 Task: Add Happy Egg Organic Free Range Large Grade A Brown Eggs to the cart.
Action: Mouse moved to (233, 101)
Screenshot: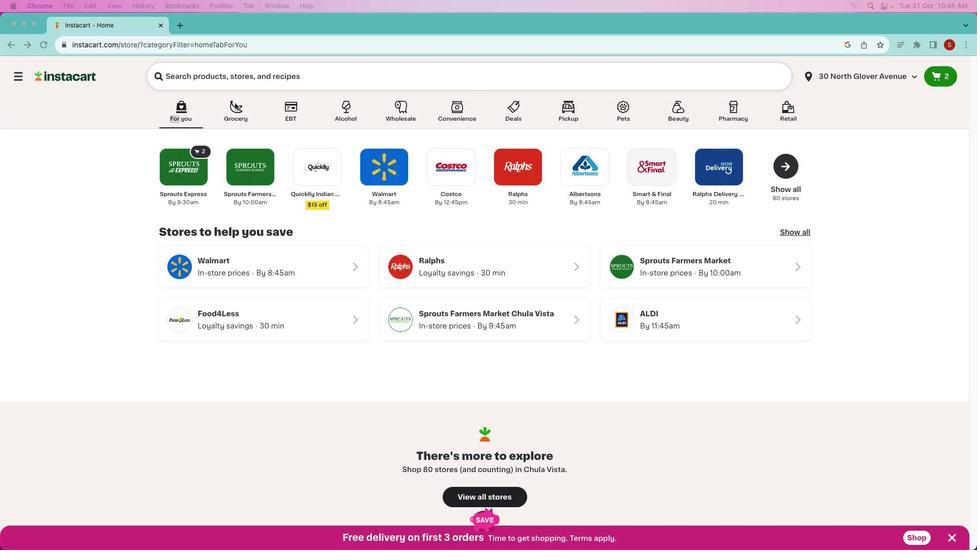 
Action: Mouse pressed left at (233, 101)
Screenshot: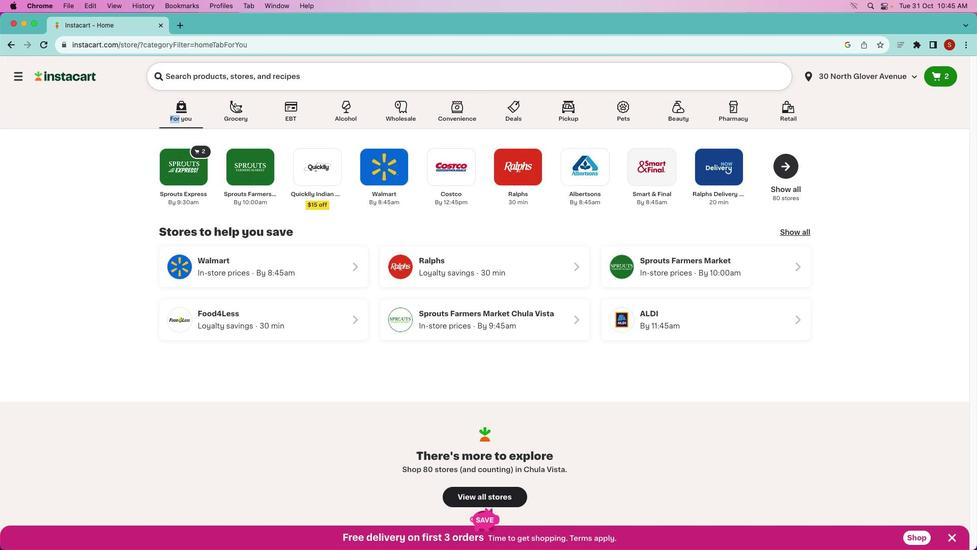 
Action: Mouse moved to (233, 101)
Screenshot: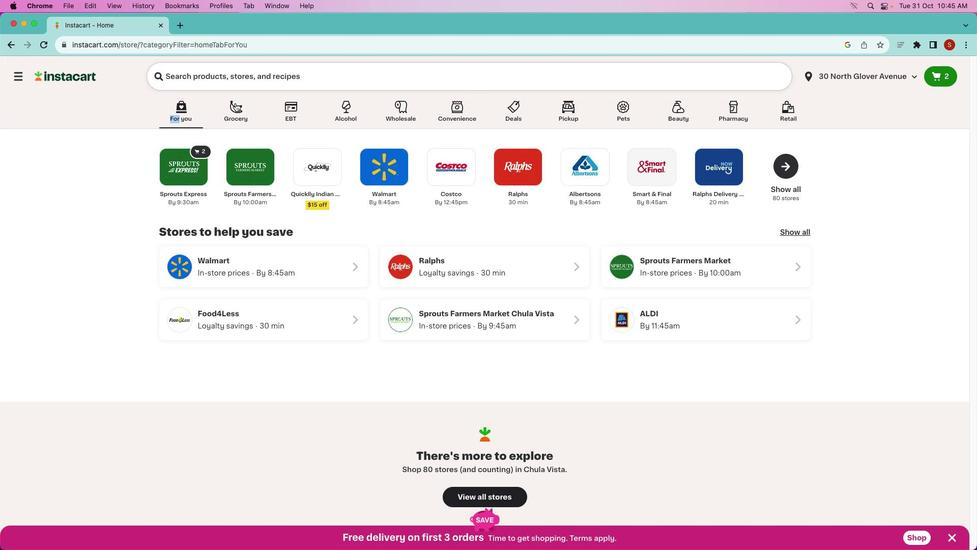 
Action: Mouse pressed left at (233, 101)
Screenshot: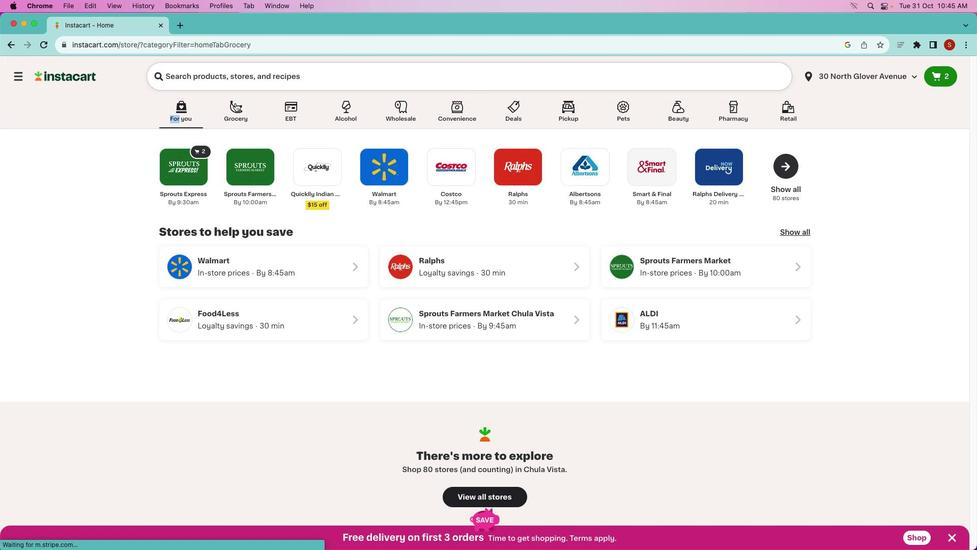 
Action: Mouse moved to (527, 260)
Screenshot: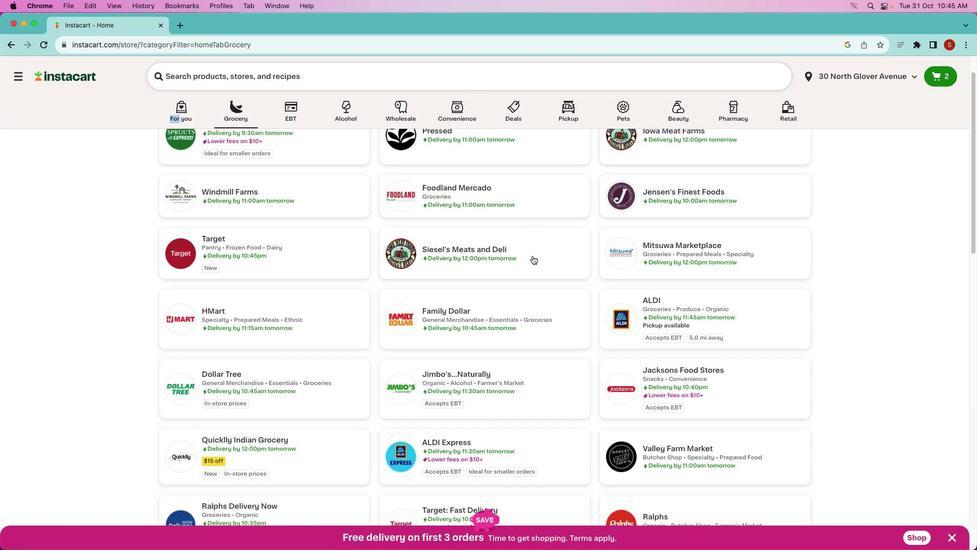
Action: Mouse scrolled (527, 260) with delta (-1, -2)
Screenshot: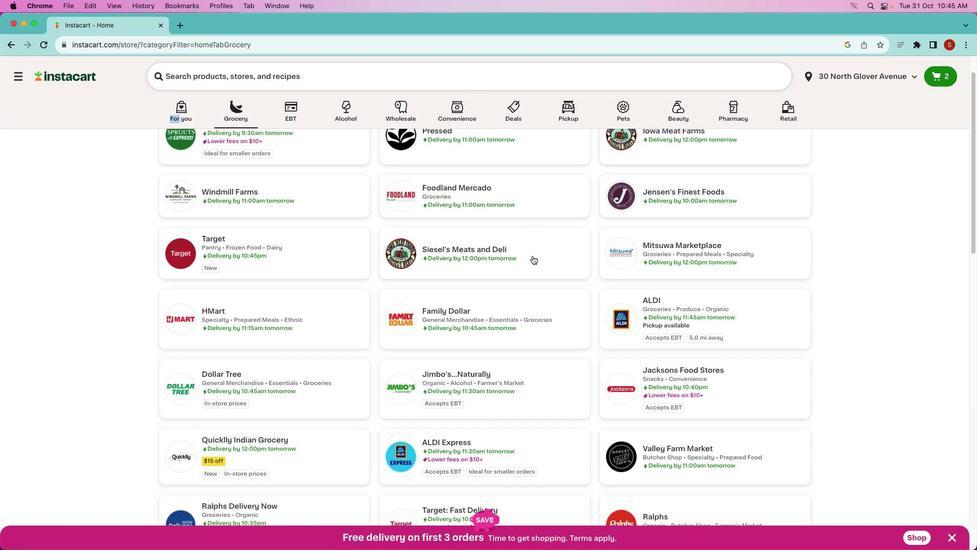 
Action: Mouse moved to (528, 258)
Screenshot: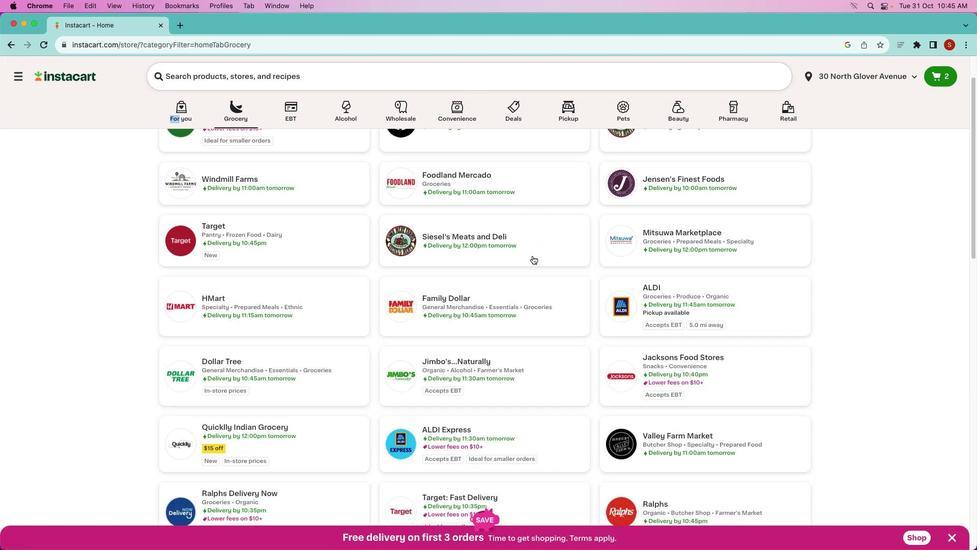 
Action: Mouse scrolled (528, 258) with delta (-1, -2)
Screenshot: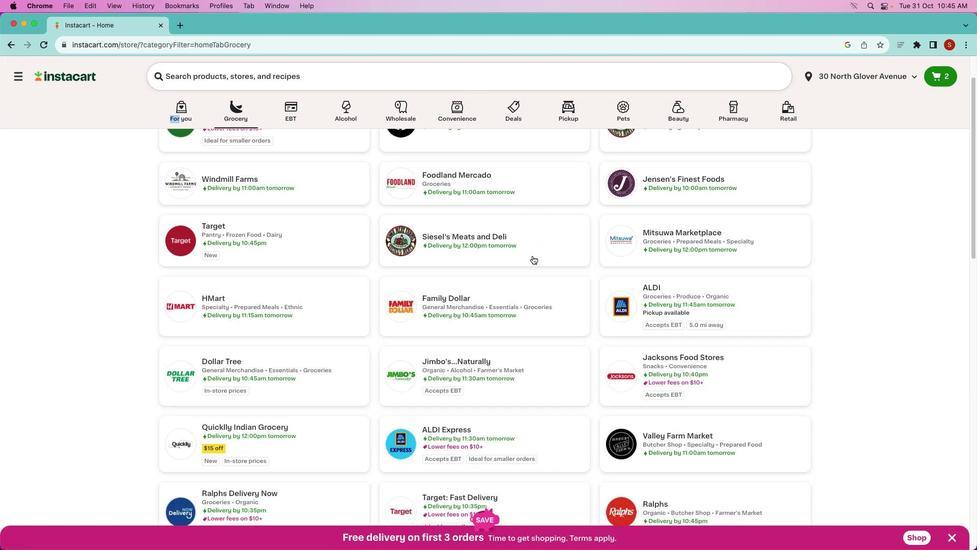 
Action: Mouse moved to (529, 257)
Screenshot: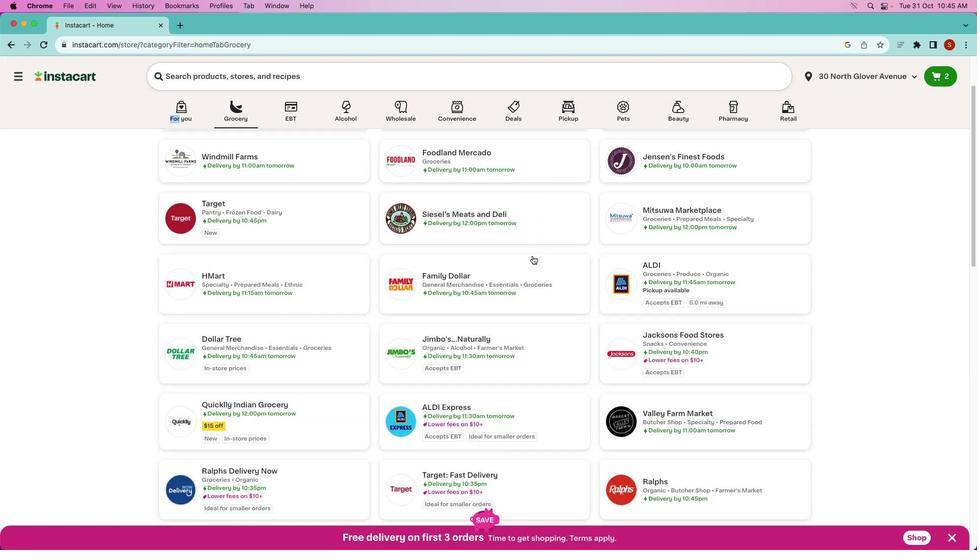 
Action: Mouse scrolled (529, 257) with delta (-1, -3)
Screenshot: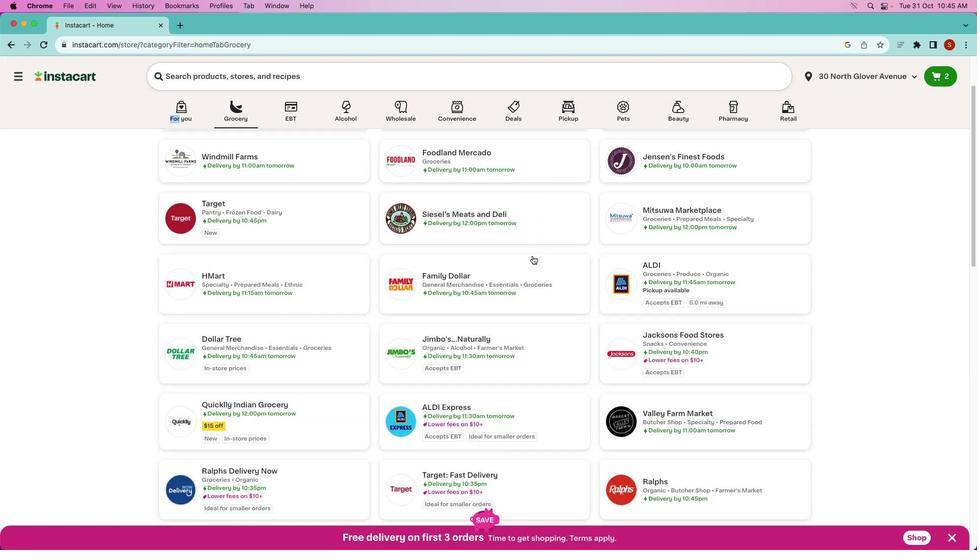 
Action: Mouse moved to (530, 255)
Screenshot: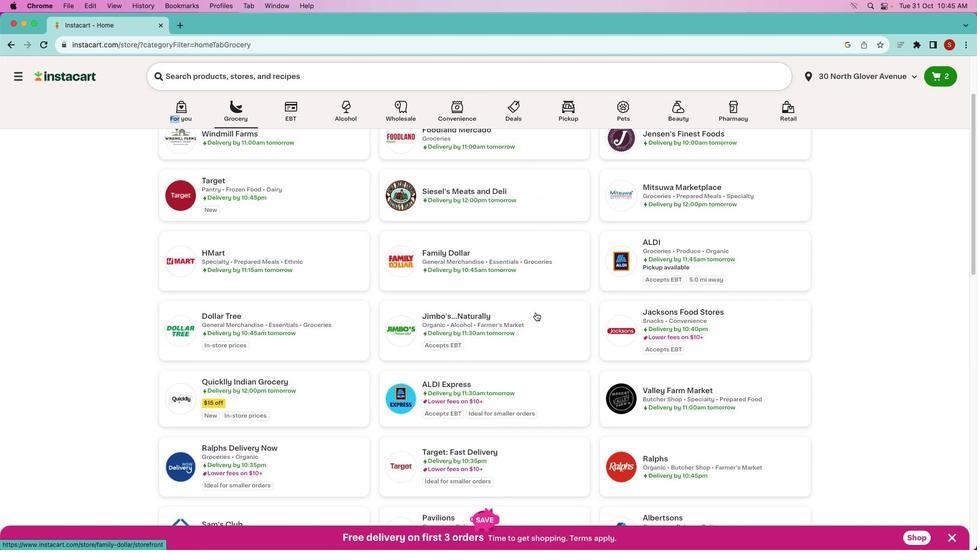 
Action: Mouse scrolled (530, 255) with delta (-1, -2)
Screenshot: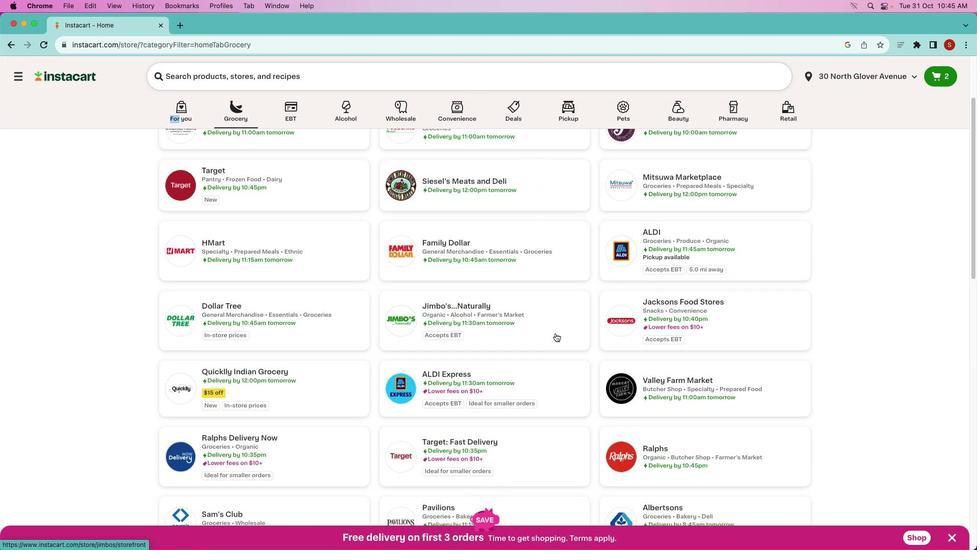 
Action: Mouse scrolled (530, 255) with delta (-1, -2)
Screenshot: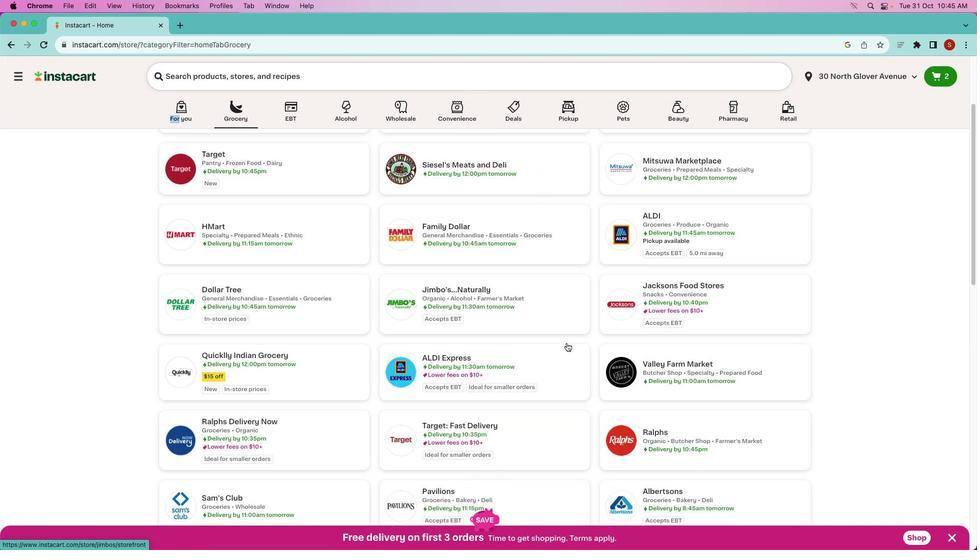 
Action: Mouse moved to (527, 259)
Screenshot: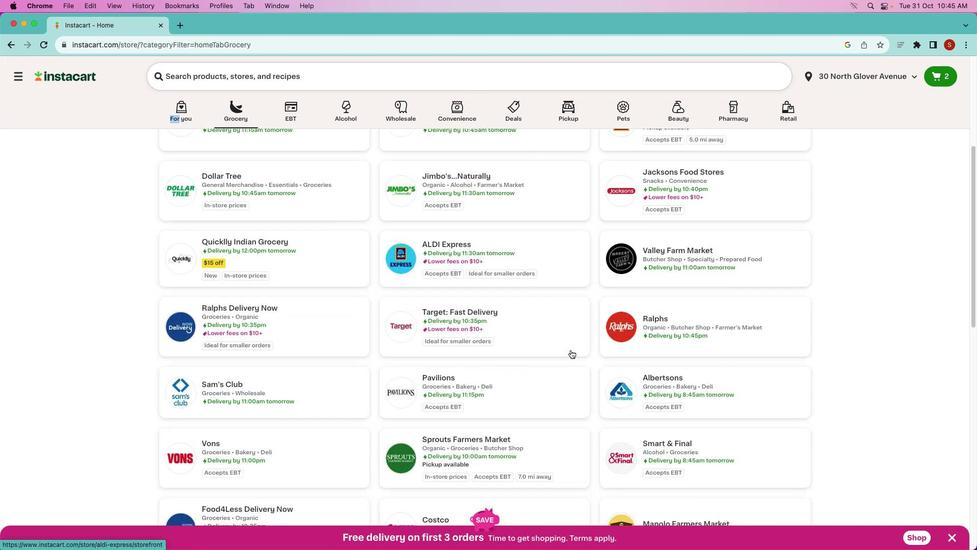 
Action: Mouse scrolled (527, 259) with delta (-1, -2)
Screenshot: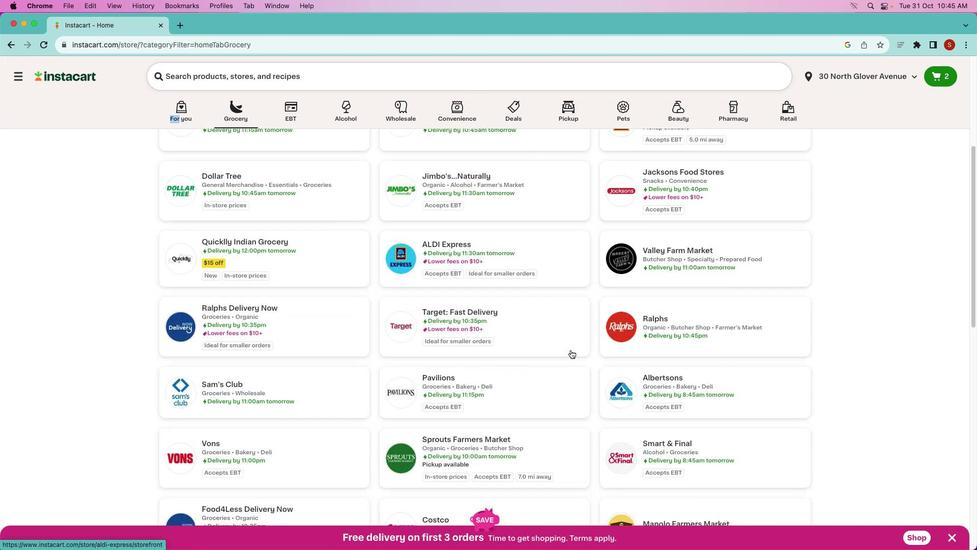 
Action: Mouse moved to (520, 287)
Screenshot: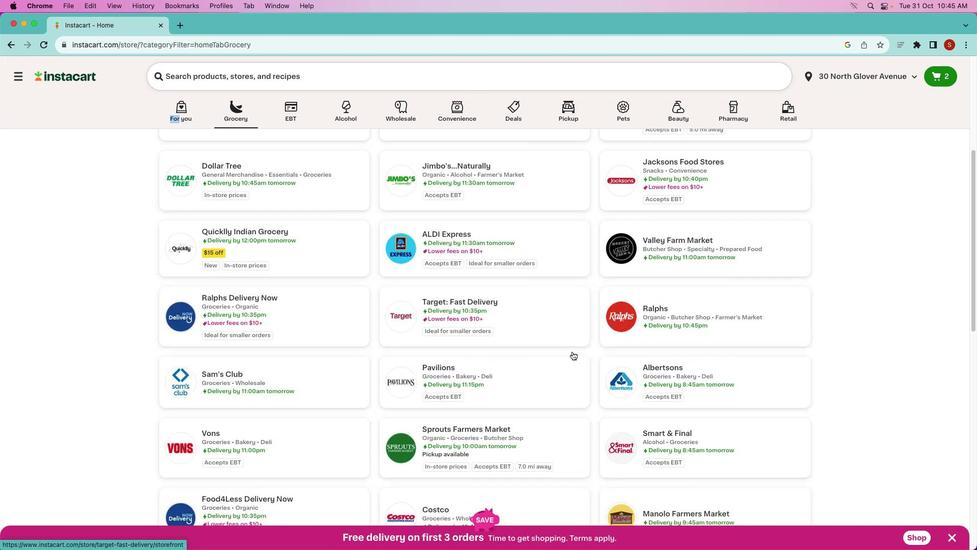 
Action: Mouse scrolled (520, 287) with delta (-1, -3)
Screenshot: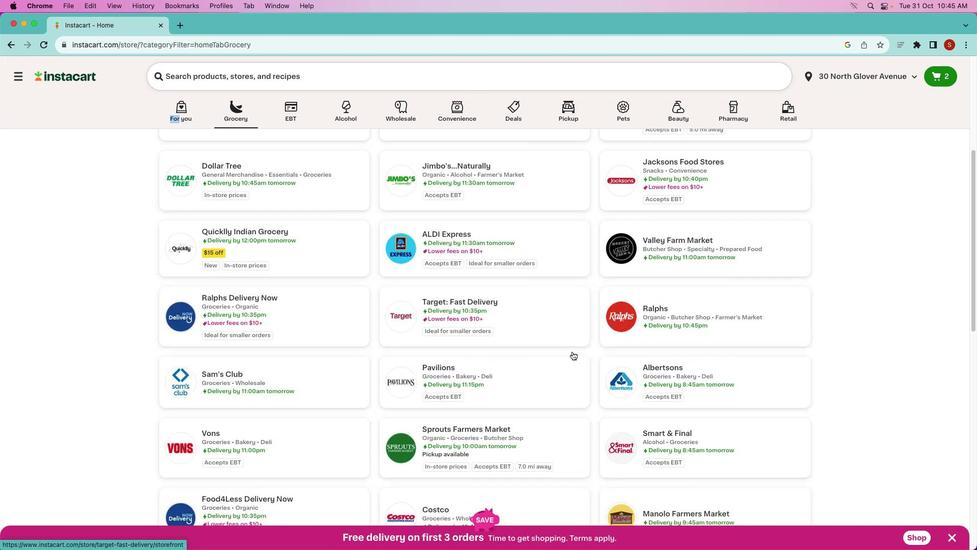 
Action: Mouse moved to (570, 349)
Screenshot: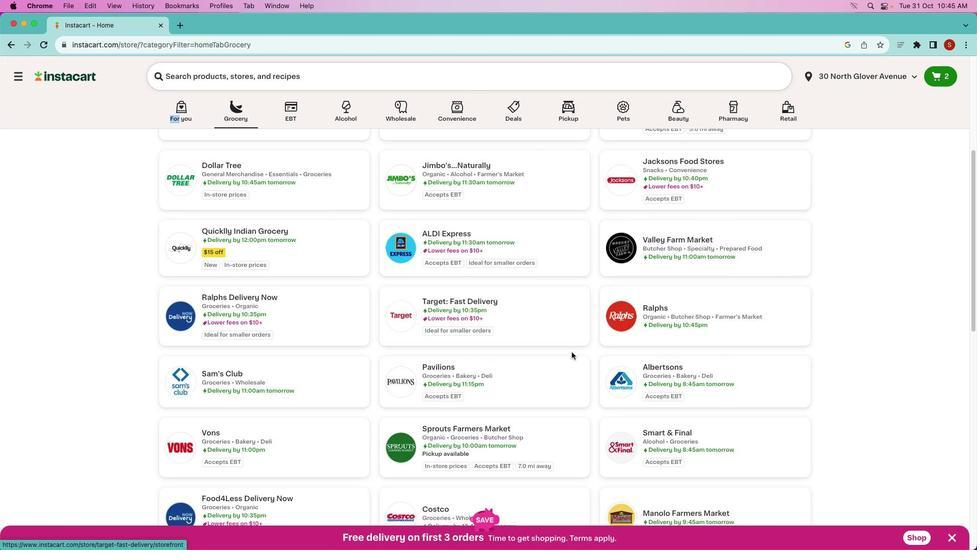 
Action: Mouse scrolled (570, 349) with delta (-1, -2)
Screenshot: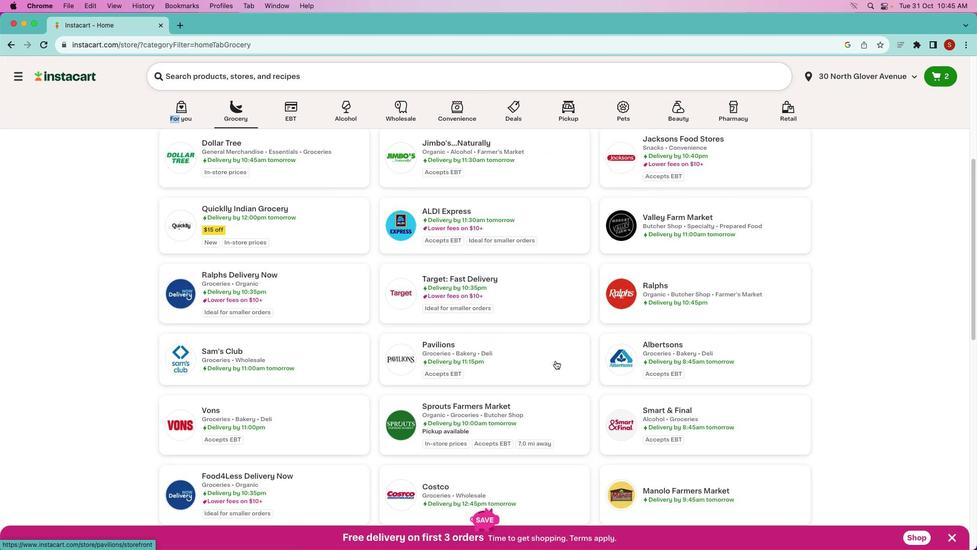 
Action: Mouse scrolled (570, 349) with delta (-1, -2)
Screenshot: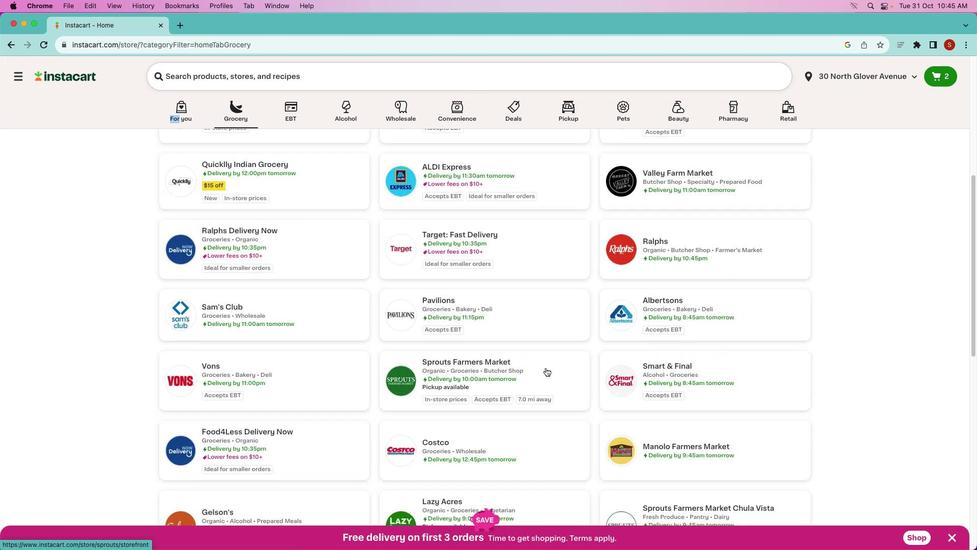 
Action: Mouse moved to (570, 349)
Screenshot: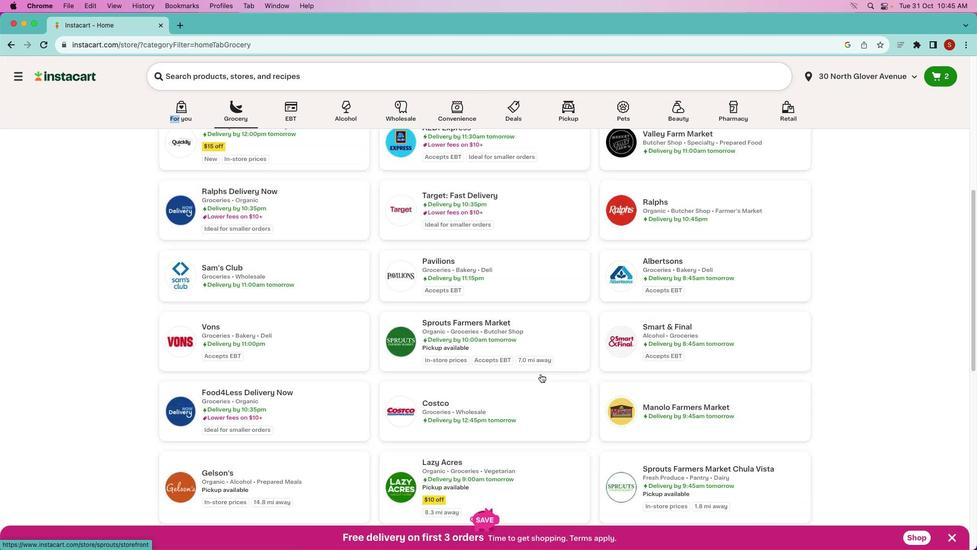 
Action: Mouse scrolled (570, 349) with delta (-1, -3)
Screenshot: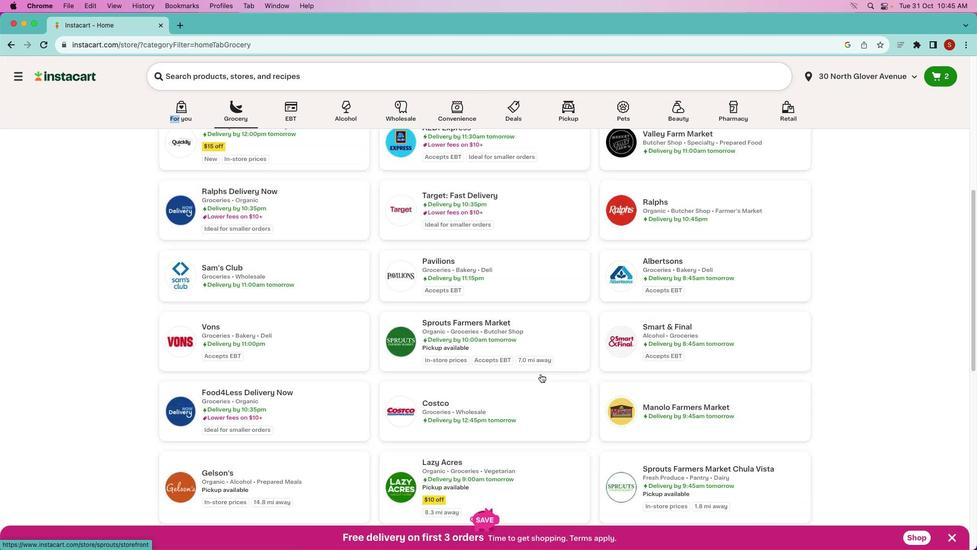 
Action: Mouse moved to (562, 353)
Screenshot: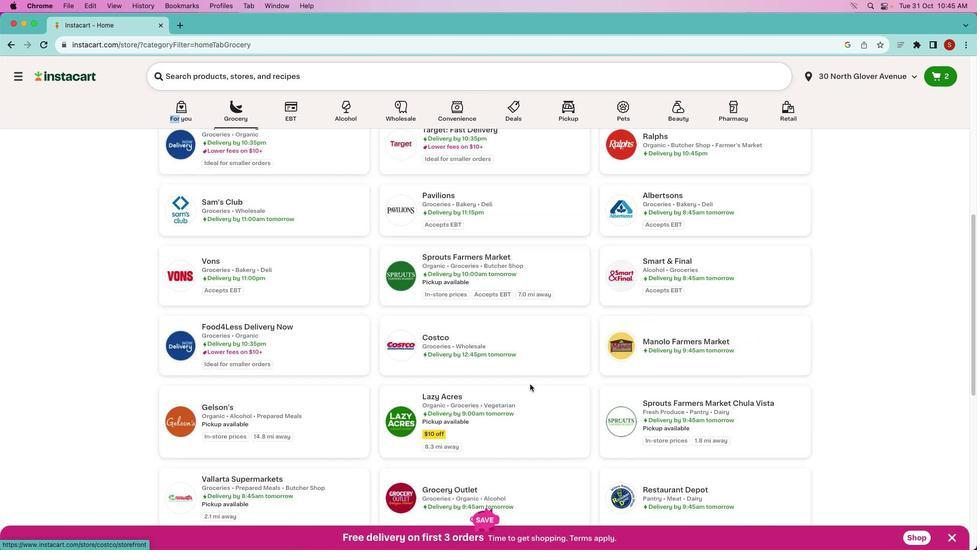 
Action: Mouse scrolled (562, 353) with delta (-1, -3)
Screenshot: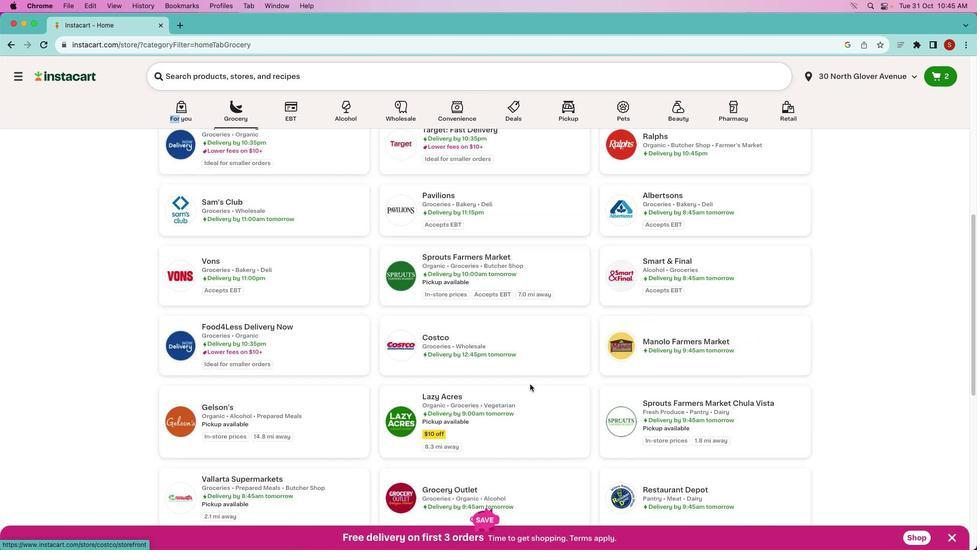 
Action: Mouse moved to (471, 258)
Screenshot: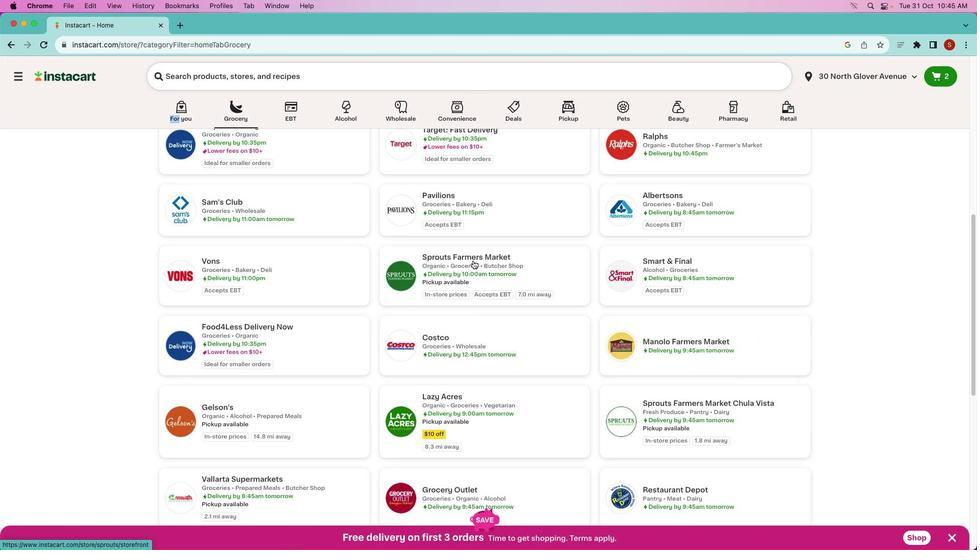 
Action: Mouse pressed left at (471, 258)
Screenshot: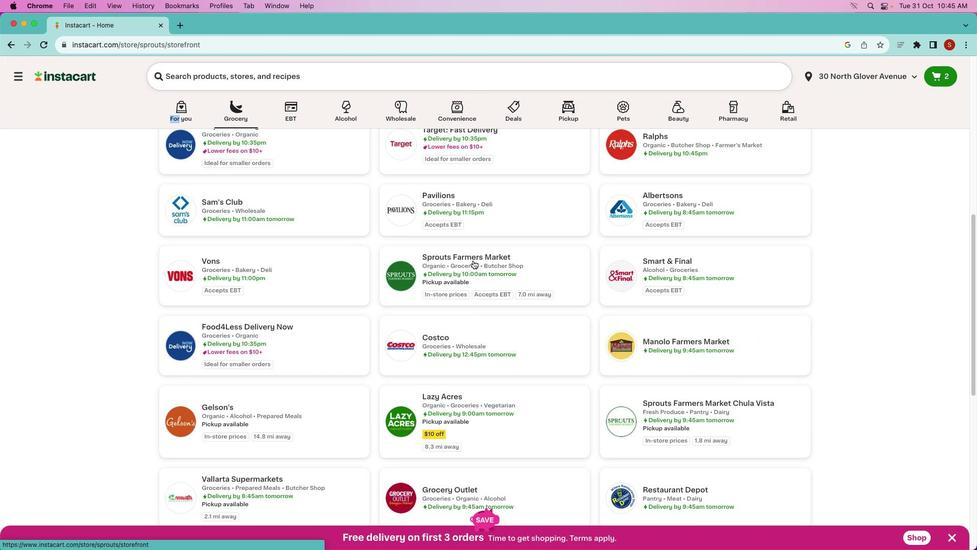 
Action: Mouse pressed left at (471, 258)
Screenshot: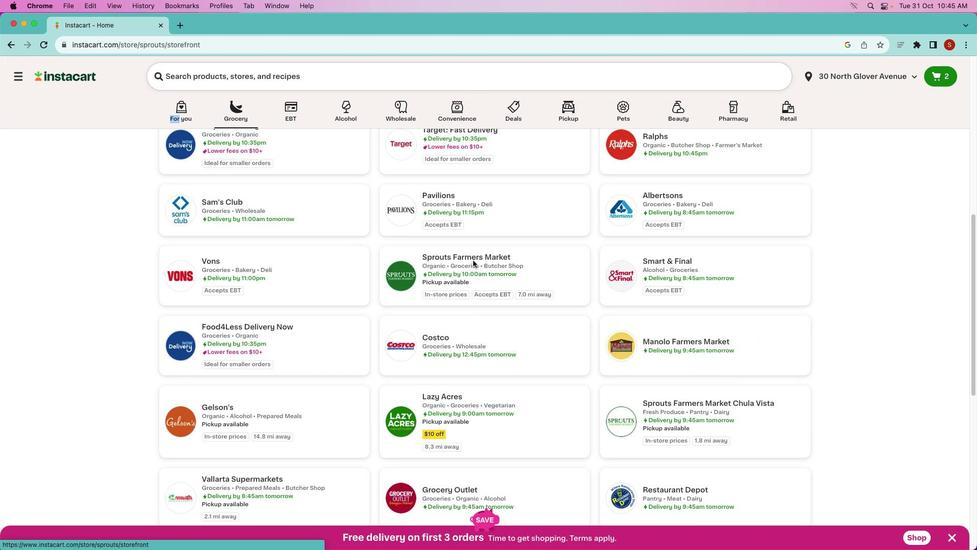
Action: Mouse moved to (372, 269)
Screenshot: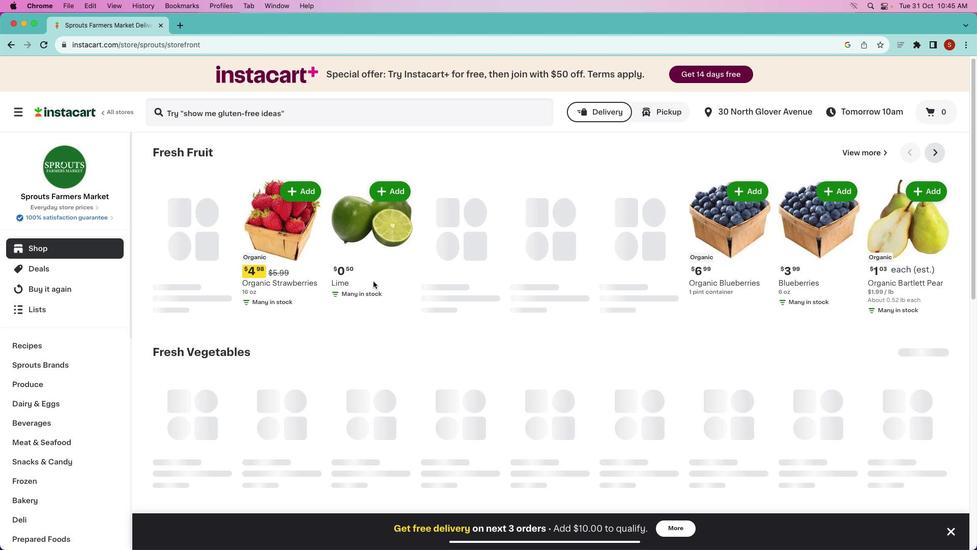 
Action: Mouse scrolled (372, 269) with delta (-1, -2)
Screenshot: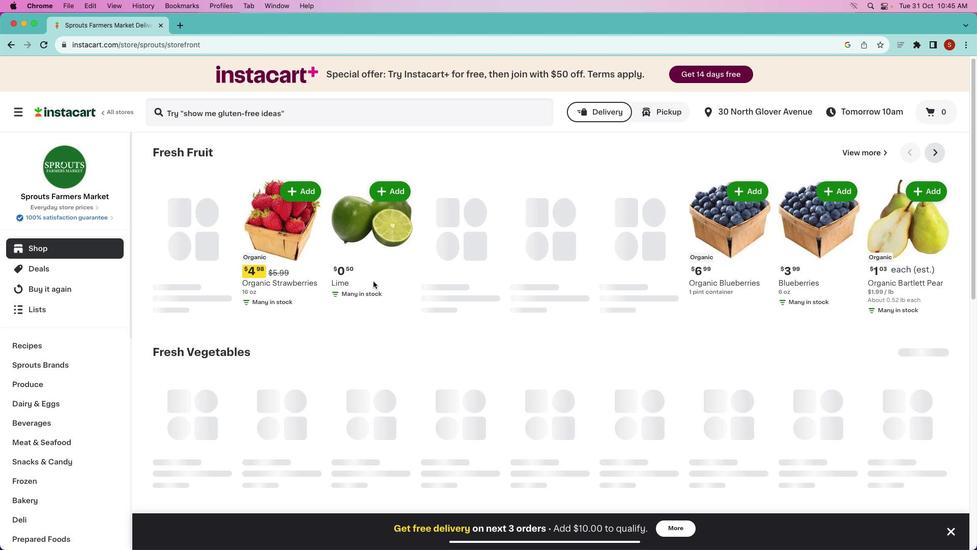
Action: Mouse moved to (371, 279)
Screenshot: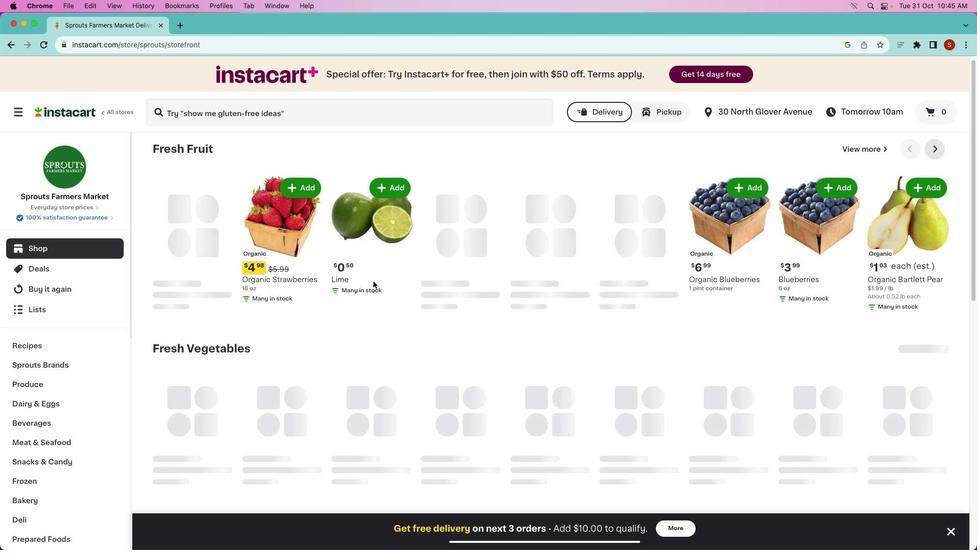 
Action: Mouse scrolled (371, 279) with delta (-1, -2)
Screenshot: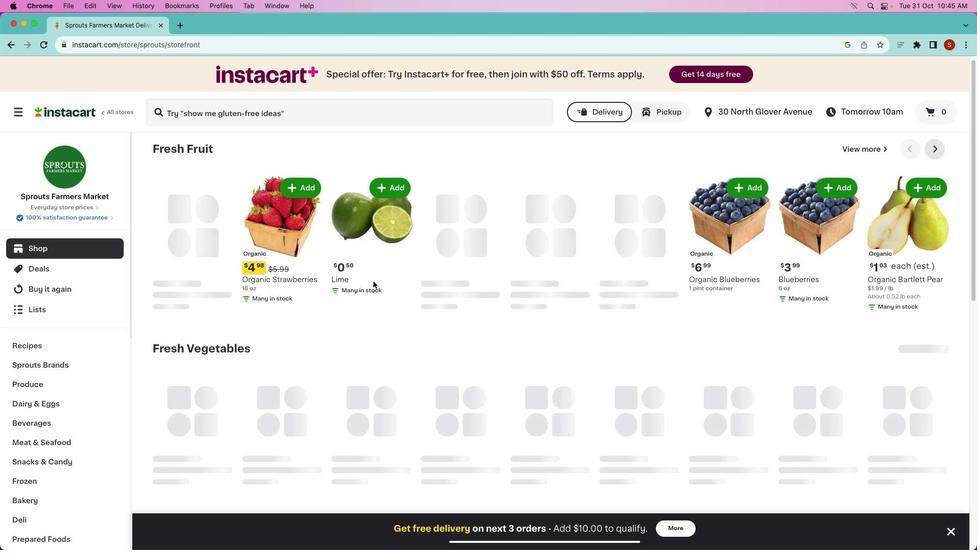 
Action: Mouse moved to (371, 279)
Screenshot: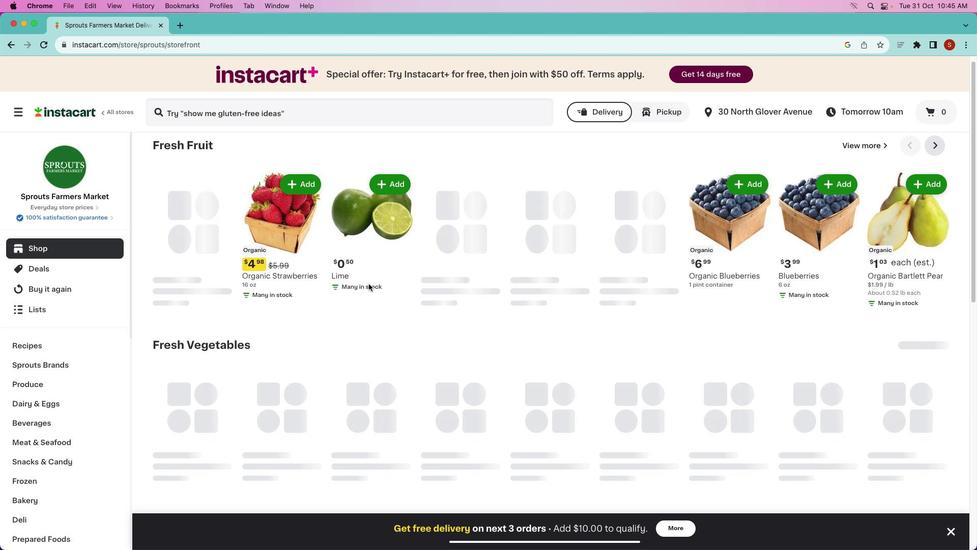 
Action: Mouse scrolled (371, 279) with delta (-1, -2)
Screenshot: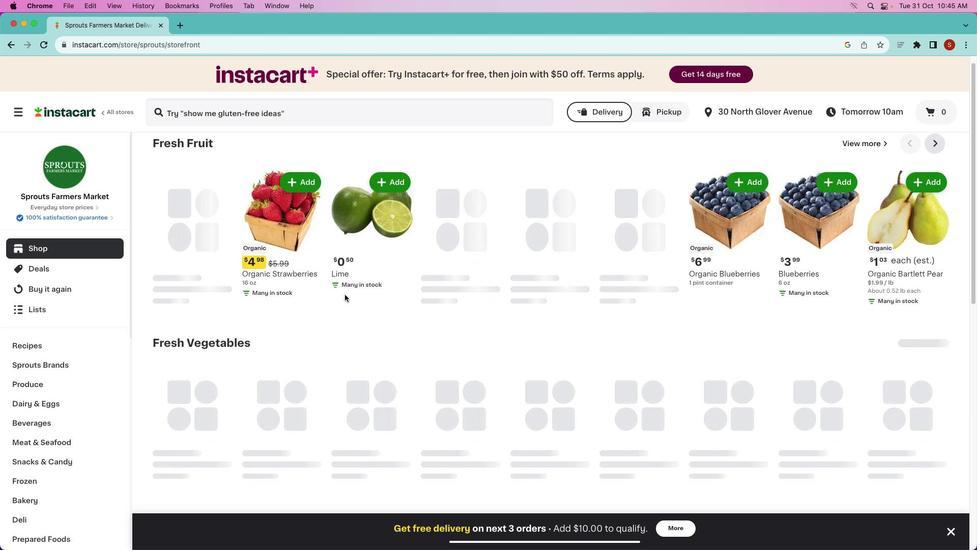 
Action: Mouse moved to (51, 407)
Screenshot: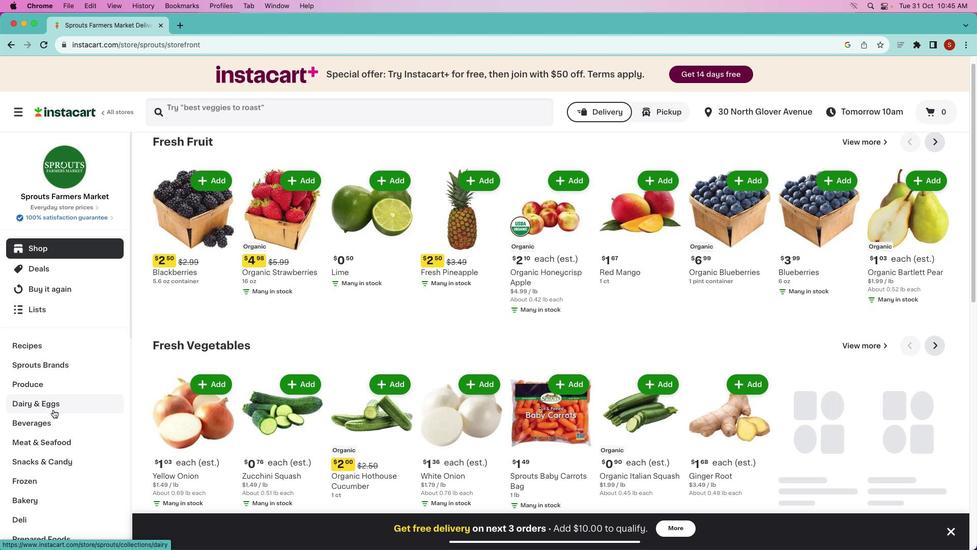 
Action: Mouse pressed left at (51, 407)
Screenshot: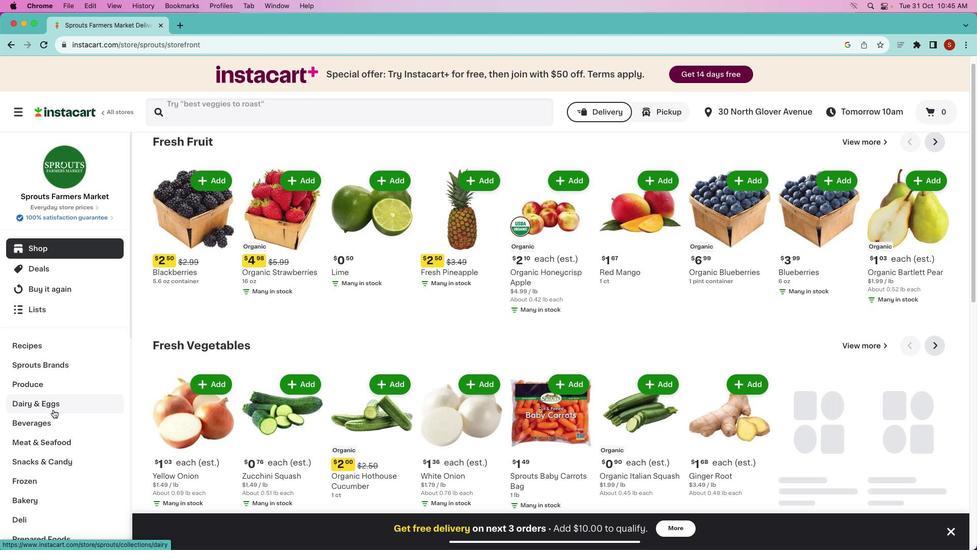 
Action: Mouse moved to (359, 339)
Screenshot: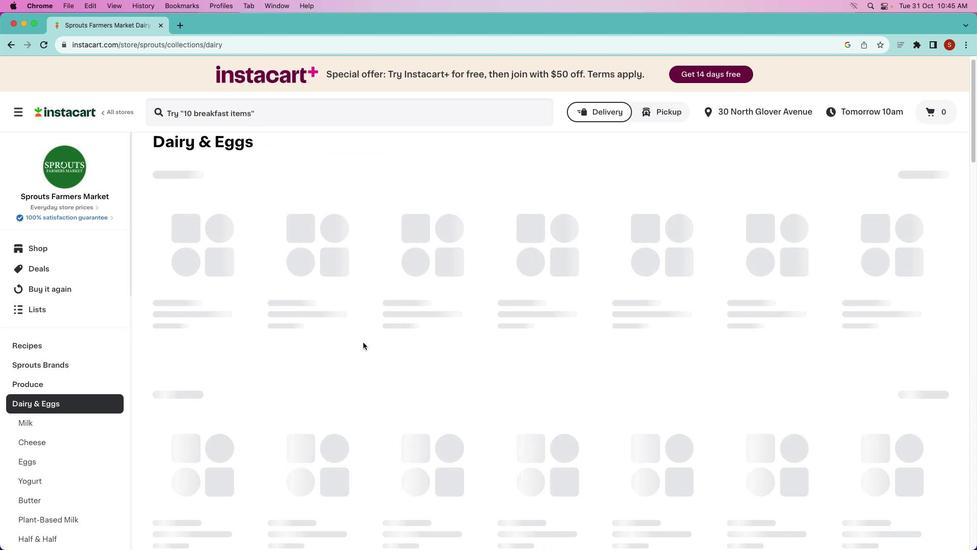 
Action: Mouse scrolled (359, 339) with delta (-1, -2)
Screenshot: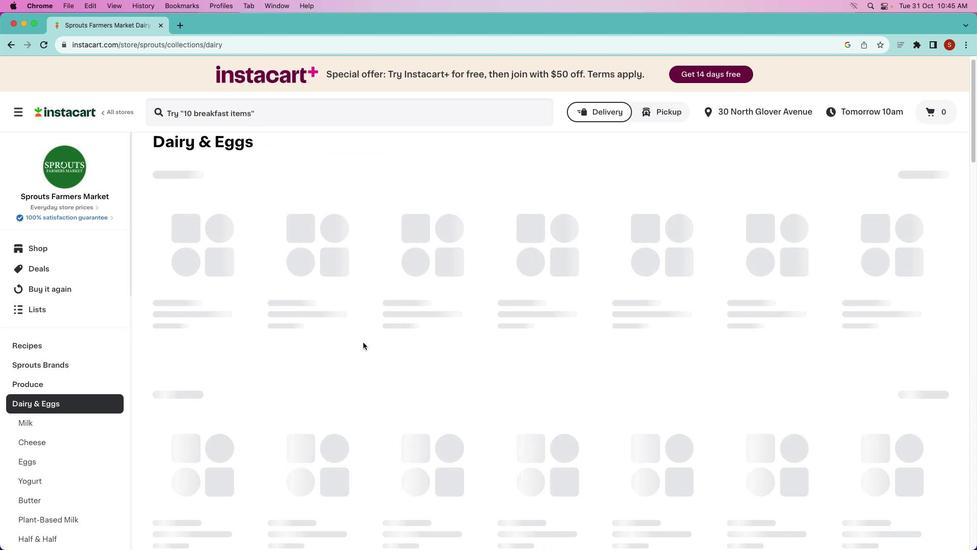 
Action: Mouse moved to (359, 340)
Screenshot: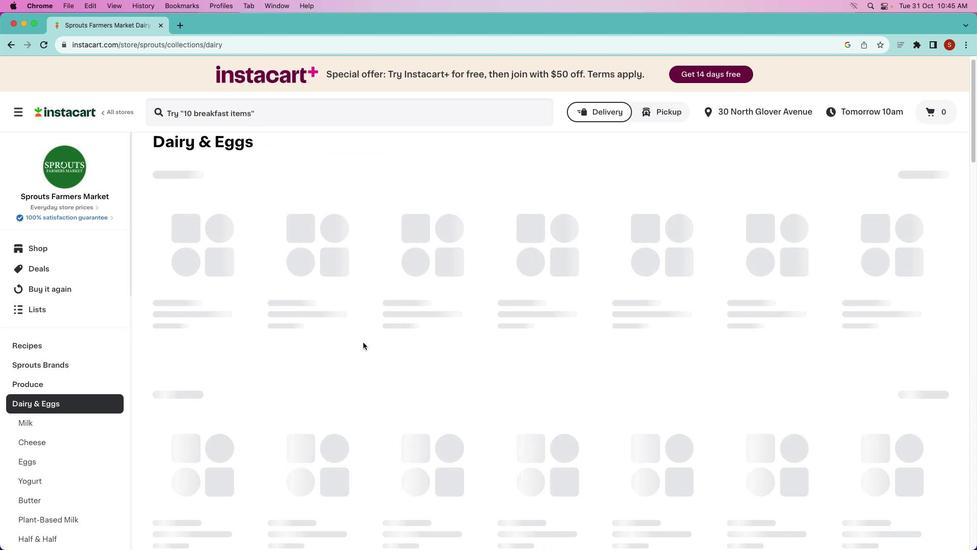 
Action: Mouse scrolled (359, 340) with delta (-1, -2)
Screenshot: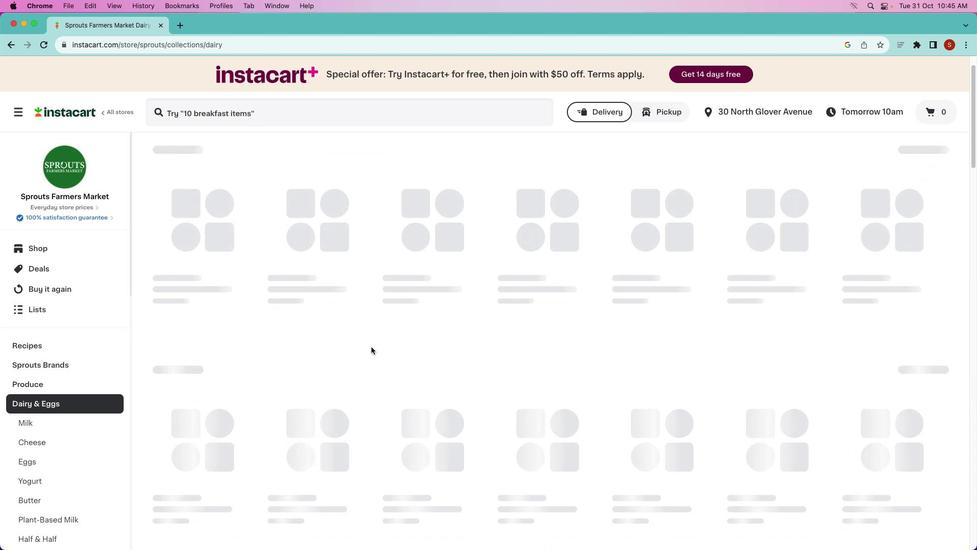 
Action: Mouse scrolled (359, 340) with delta (-1, -2)
Screenshot: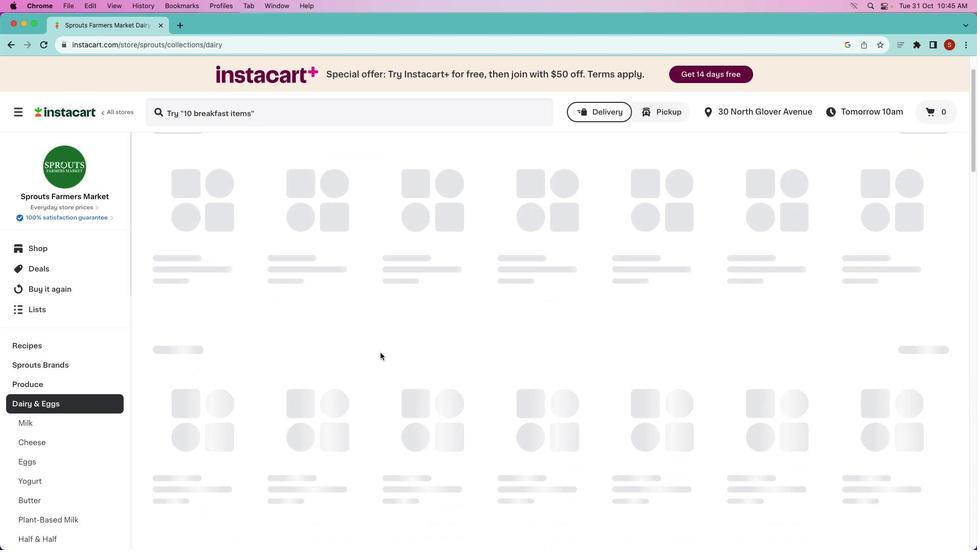 
Action: Mouse moved to (327, 313)
Screenshot: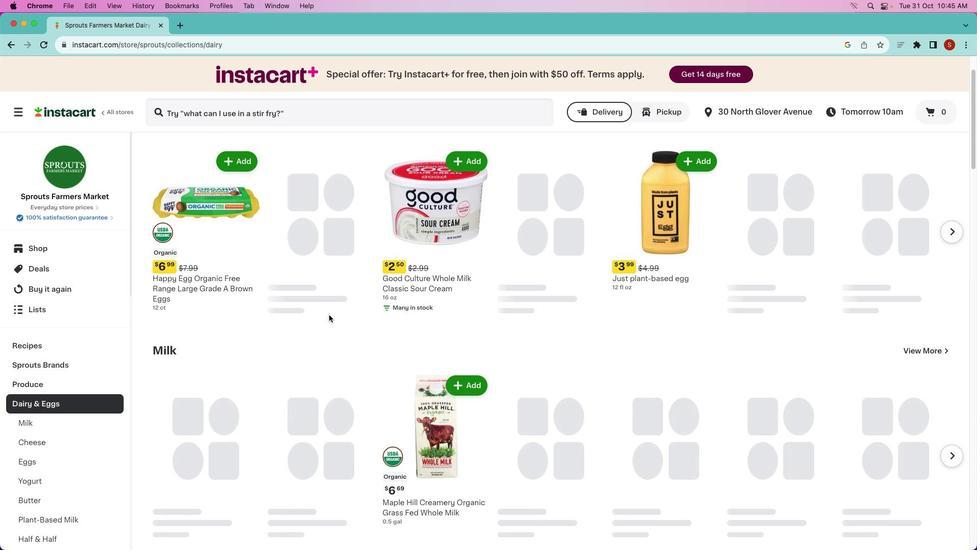 
Action: Mouse scrolled (327, 313) with delta (-1, -2)
Screenshot: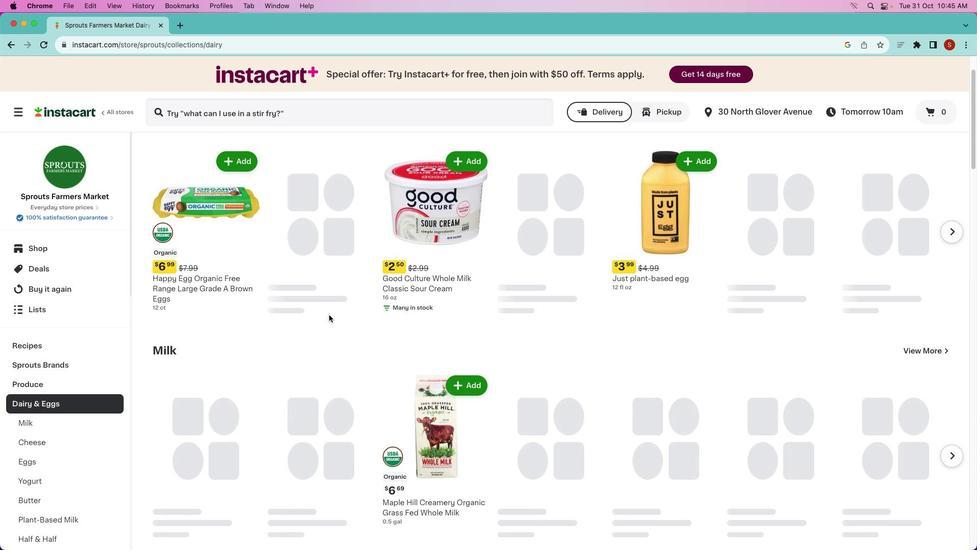 
Action: Mouse moved to (327, 313)
Screenshot: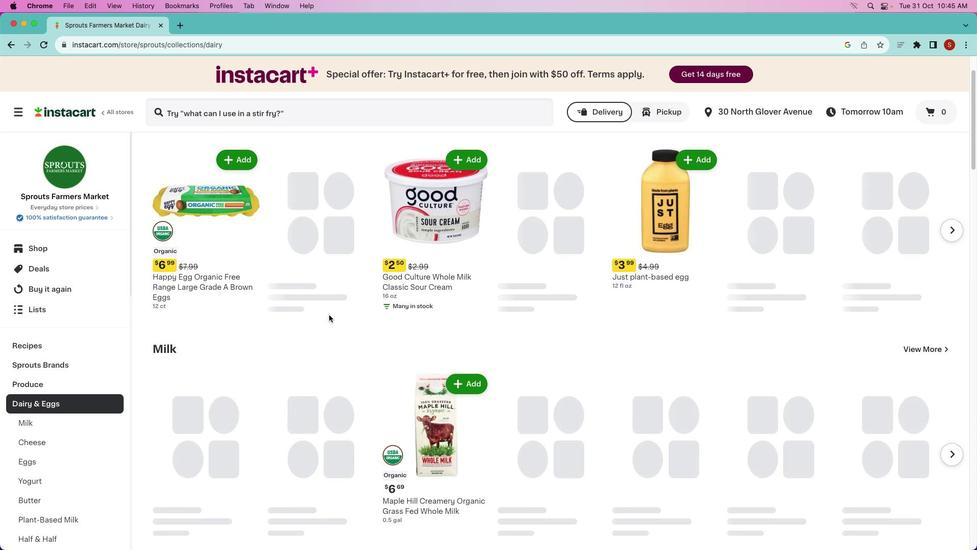 
Action: Mouse scrolled (327, 313) with delta (-1, -2)
Screenshot: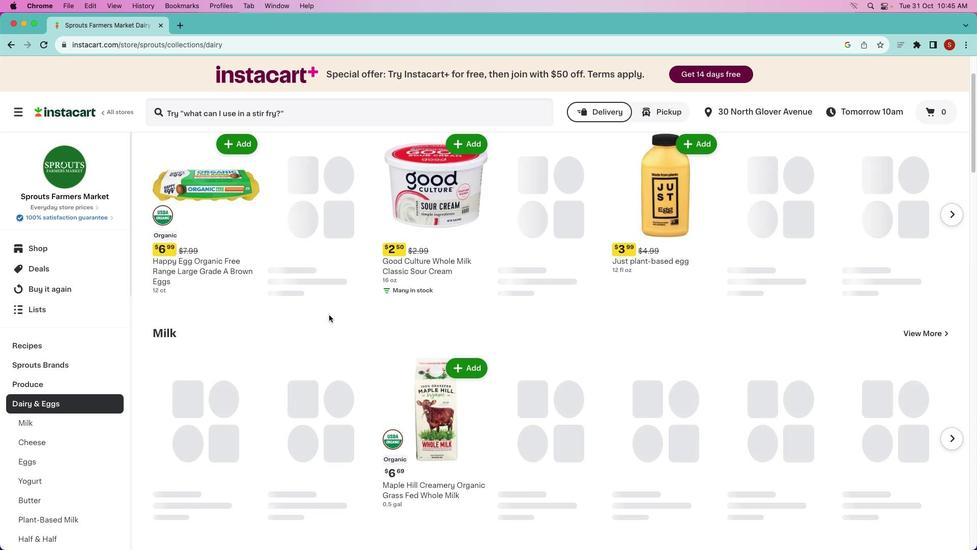 
Action: Mouse scrolled (327, 313) with delta (-1, -2)
Screenshot: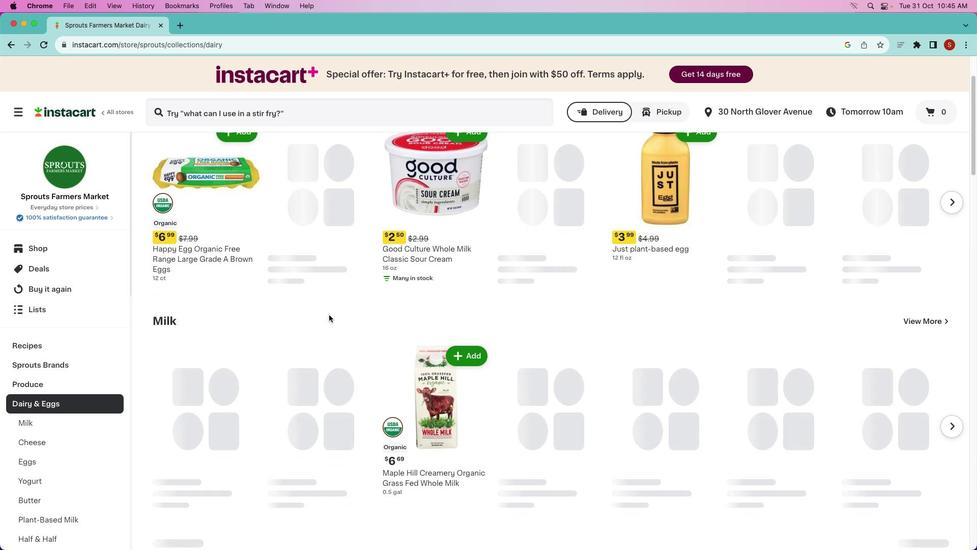 
Action: Mouse moved to (293, 301)
Screenshot: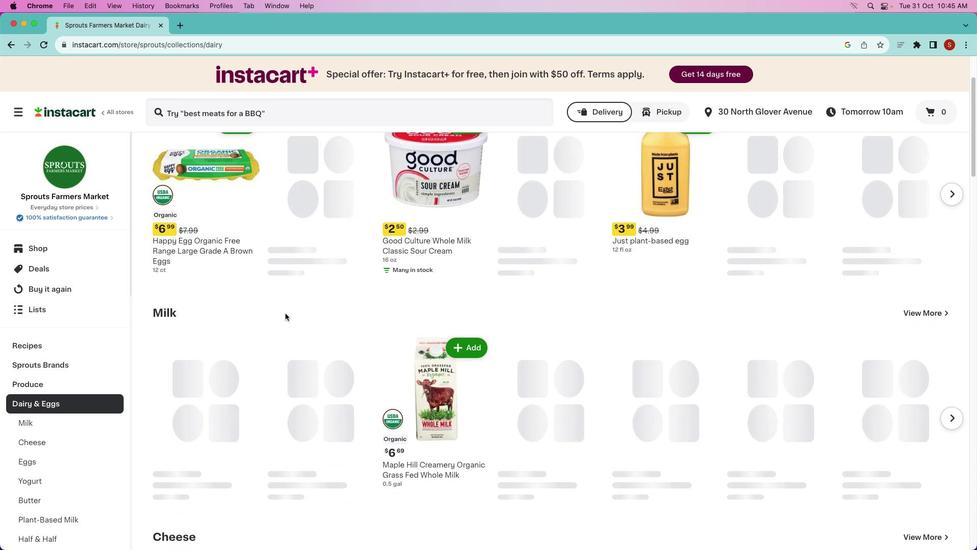 
Action: Mouse scrolled (293, 301) with delta (-1, -2)
Screenshot: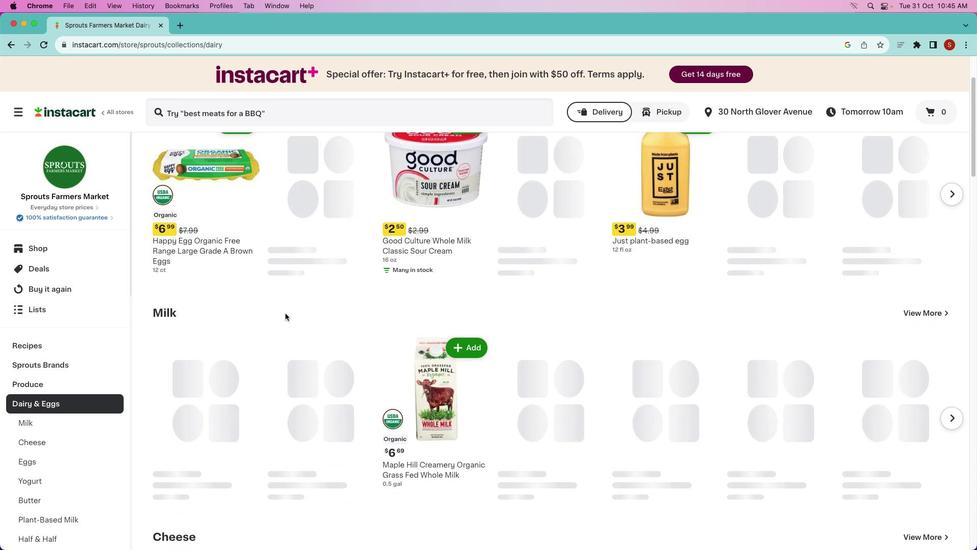 
Action: Mouse moved to (293, 301)
Screenshot: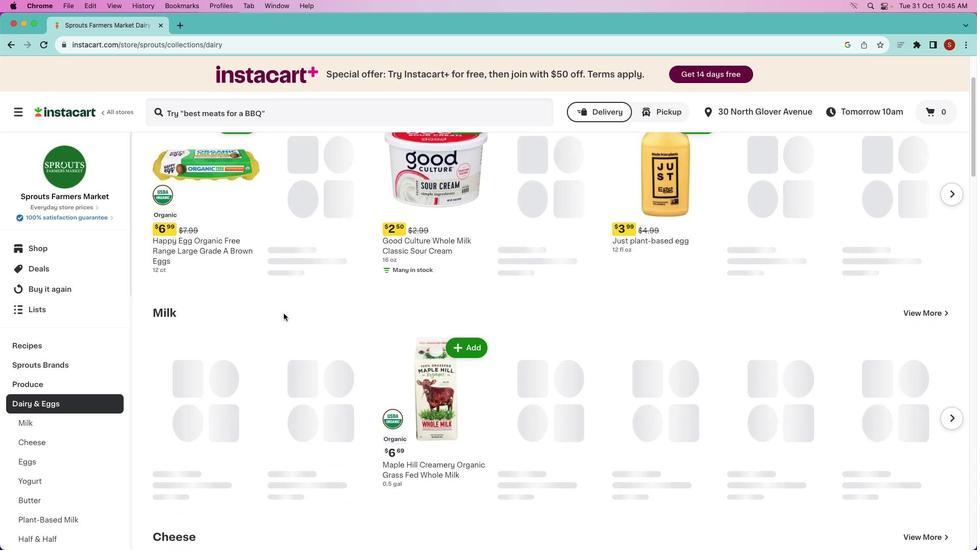 
Action: Mouse scrolled (293, 301) with delta (-1, -2)
Screenshot: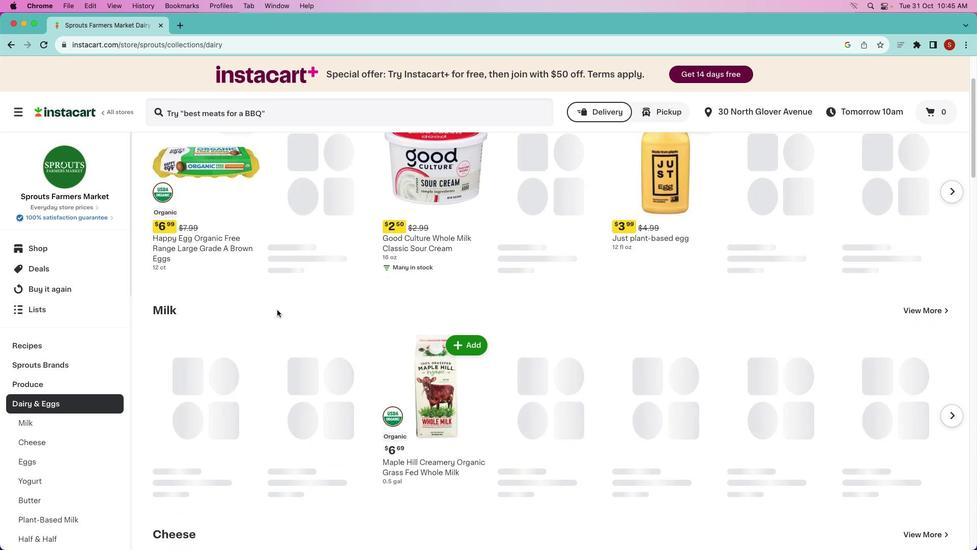 
Action: Mouse moved to (288, 307)
Screenshot: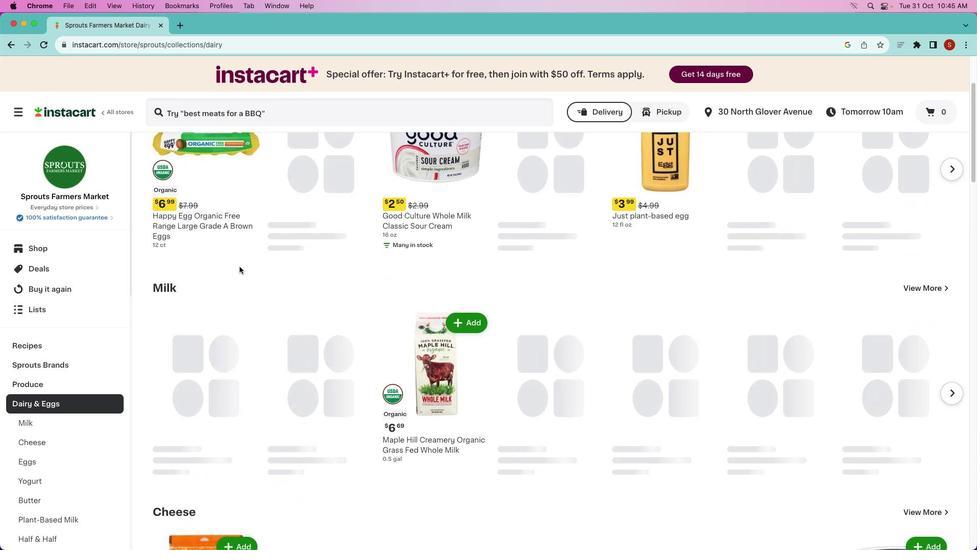 
Action: Mouse scrolled (288, 307) with delta (-1, -2)
Screenshot: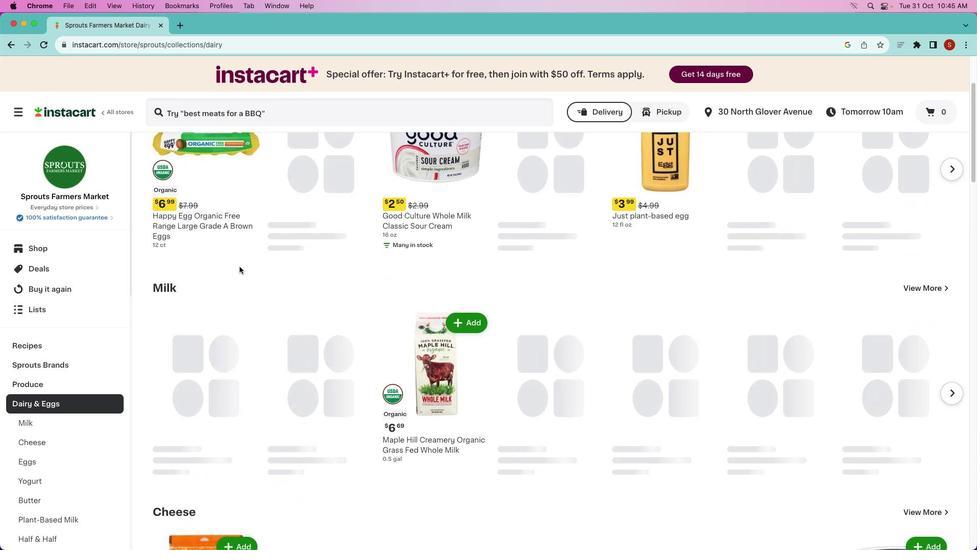 
Action: Mouse moved to (195, 207)
Screenshot: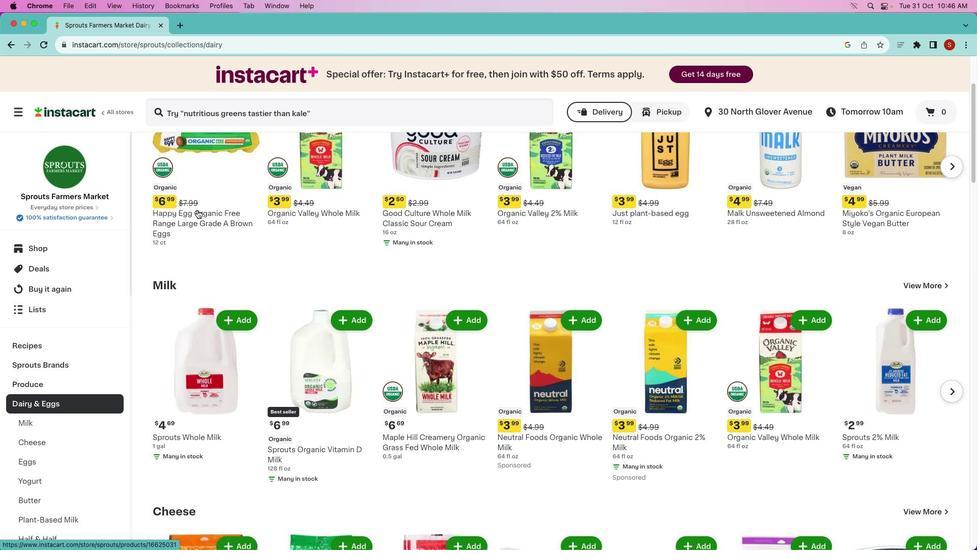 
Action: Mouse pressed left at (195, 207)
Screenshot: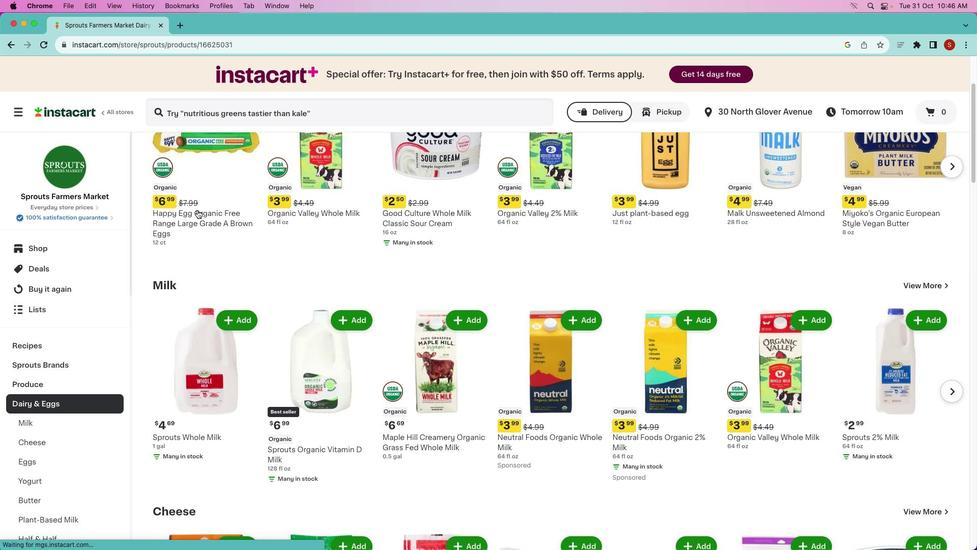 
Action: Mouse moved to (206, 205)
Screenshot: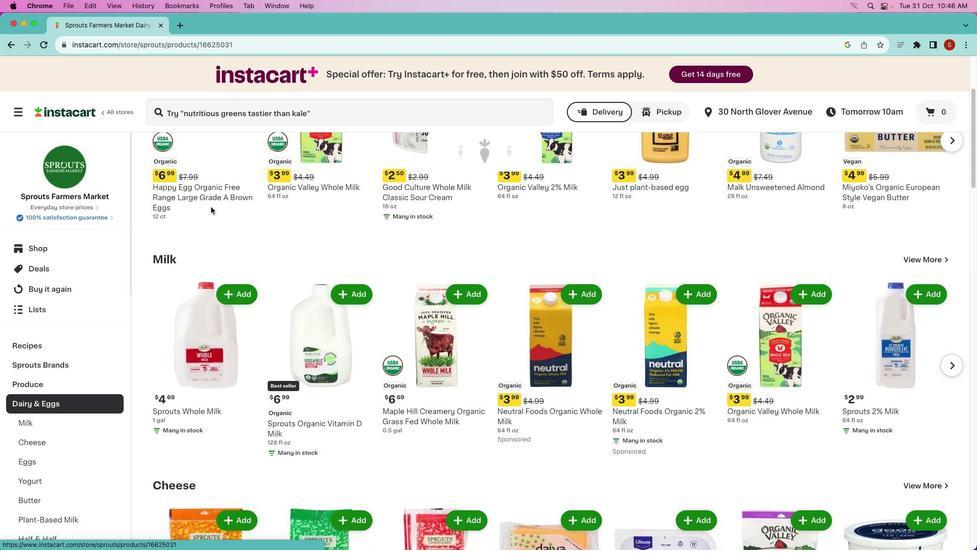 
Action: Mouse scrolled (206, 205) with delta (-1, -2)
Screenshot: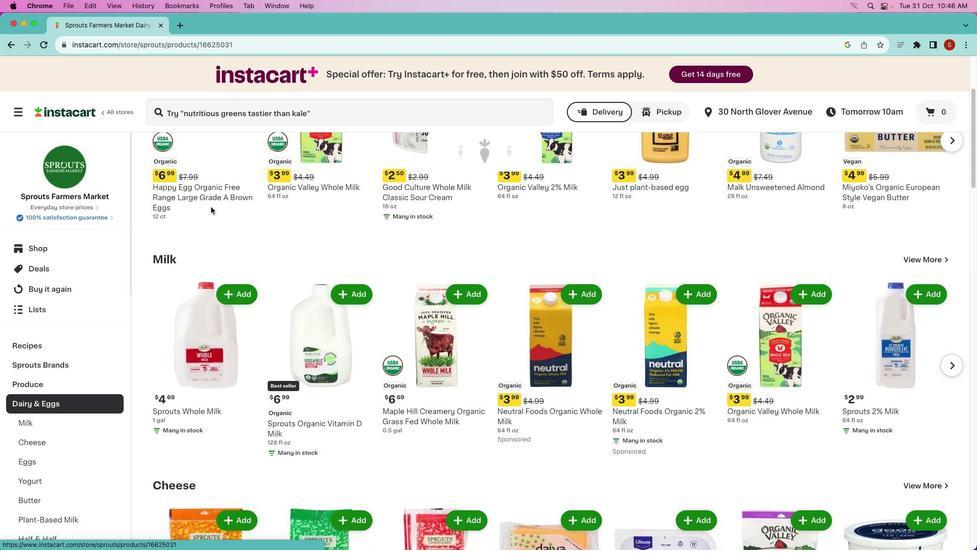 
Action: Mouse moved to (208, 205)
Screenshot: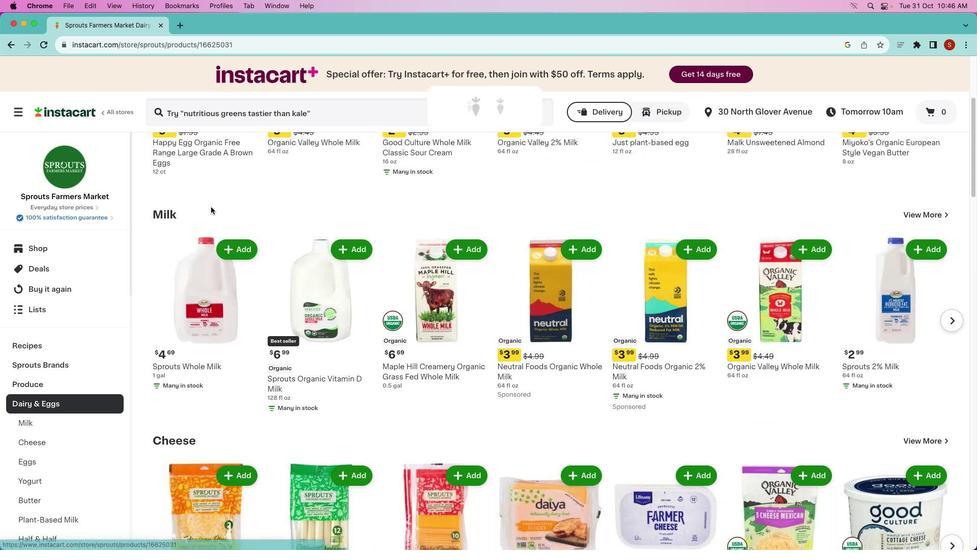 
Action: Mouse scrolled (208, 205) with delta (-1, -2)
Screenshot: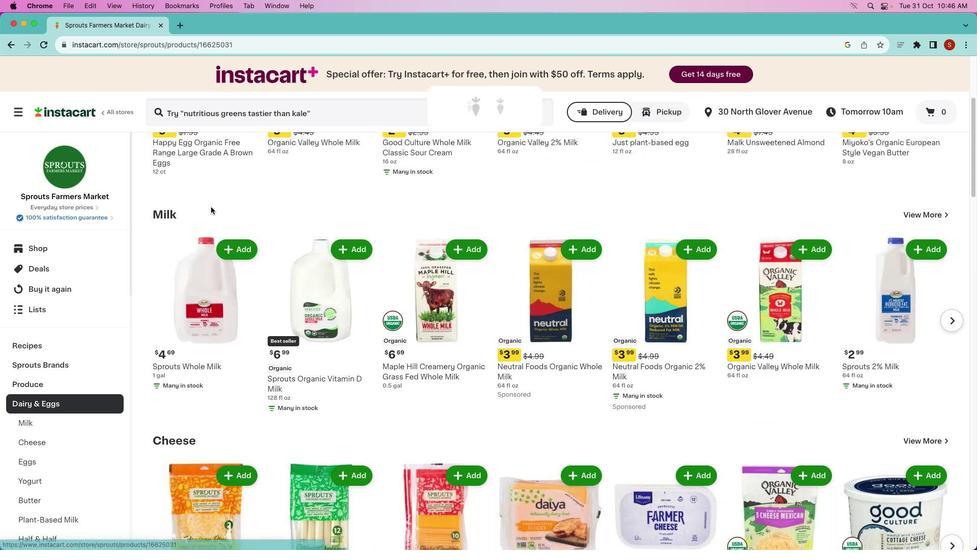 
Action: Mouse moved to (208, 205)
Screenshot: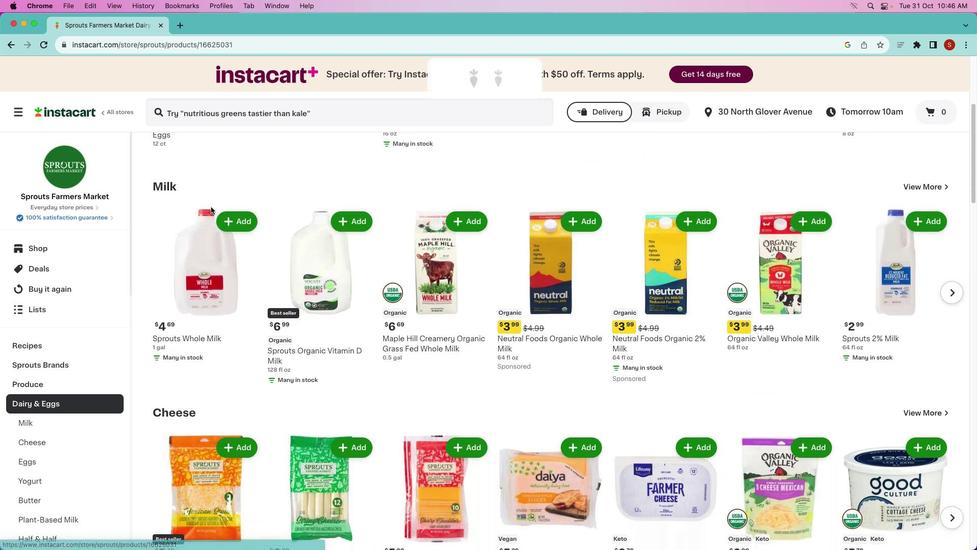 
Action: Mouse scrolled (208, 205) with delta (-1, -2)
Screenshot: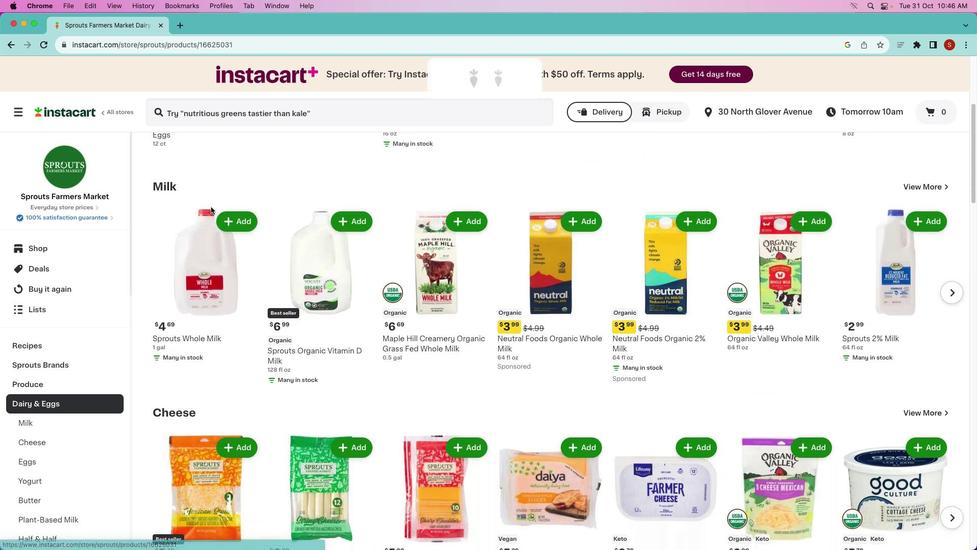 
Action: Mouse moved to (208, 205)
Screenshot: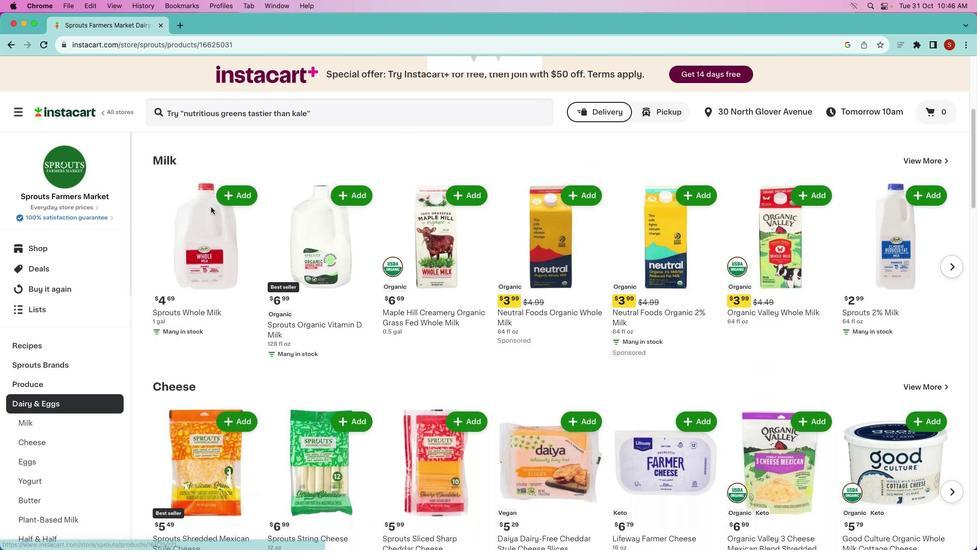 
Action: Mouse scrolled (208, 205) with delta (-1, -3)
Screenshot: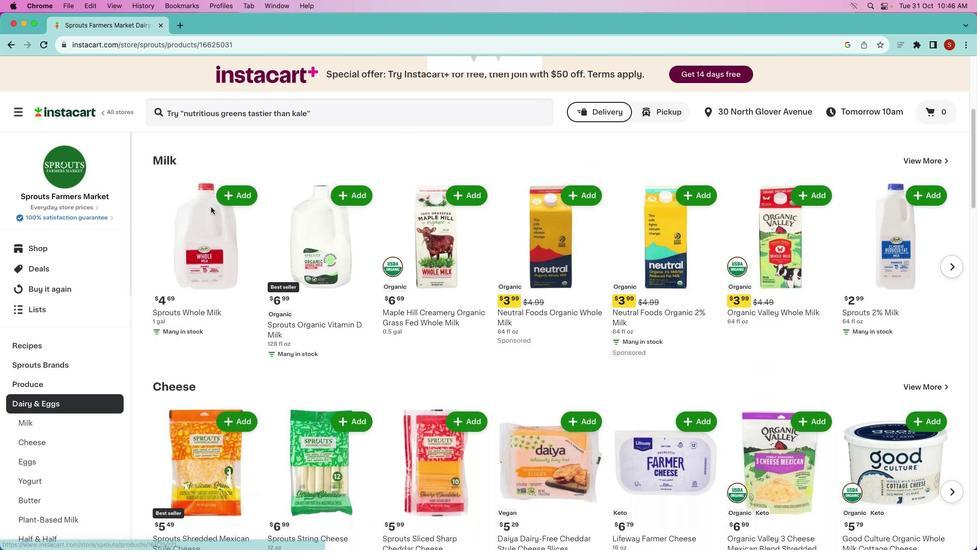 
Action: Mouse moved to (209, 213)
Screenshot: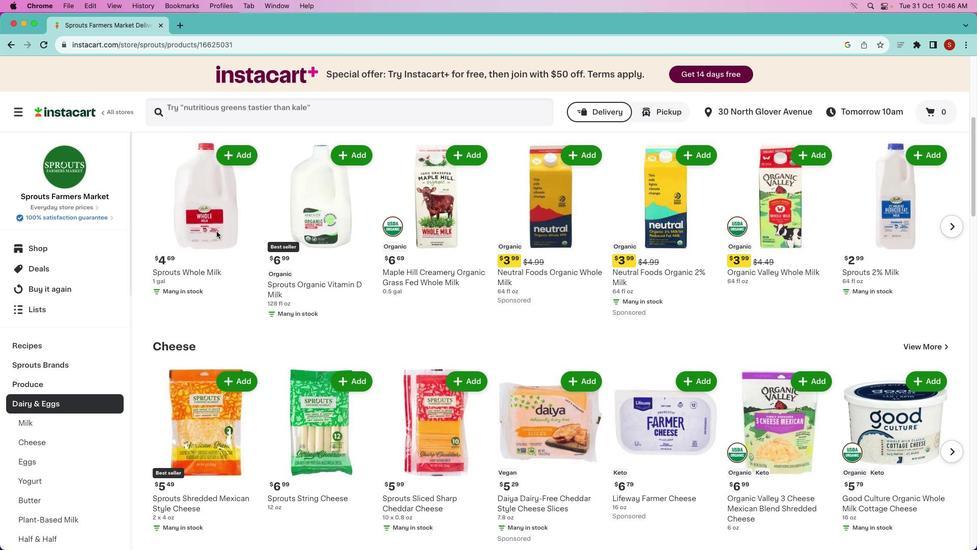 
Action: Mouse scrolled (209, 213) with delta (-1, -2)
Screenshot: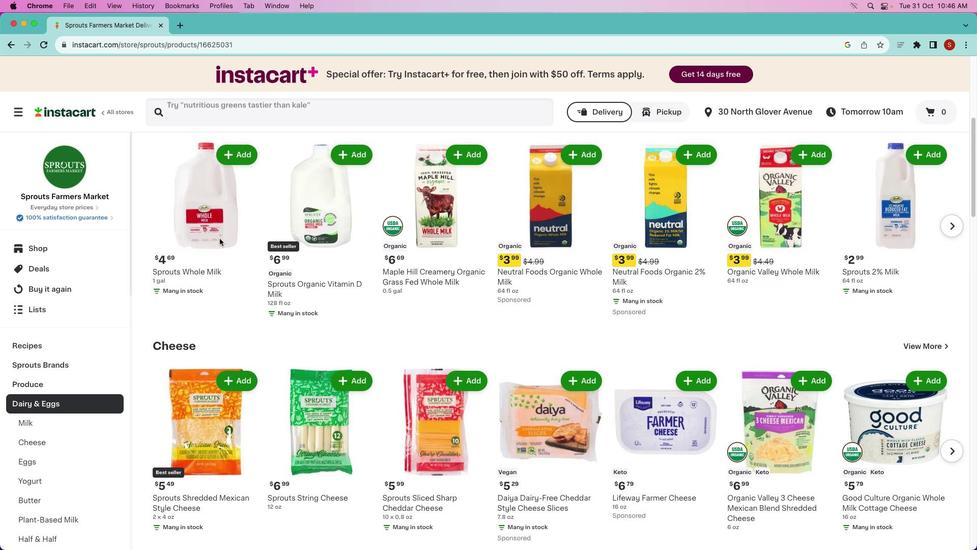 
Action: Mouse moved to (217, 253)
Screenshot: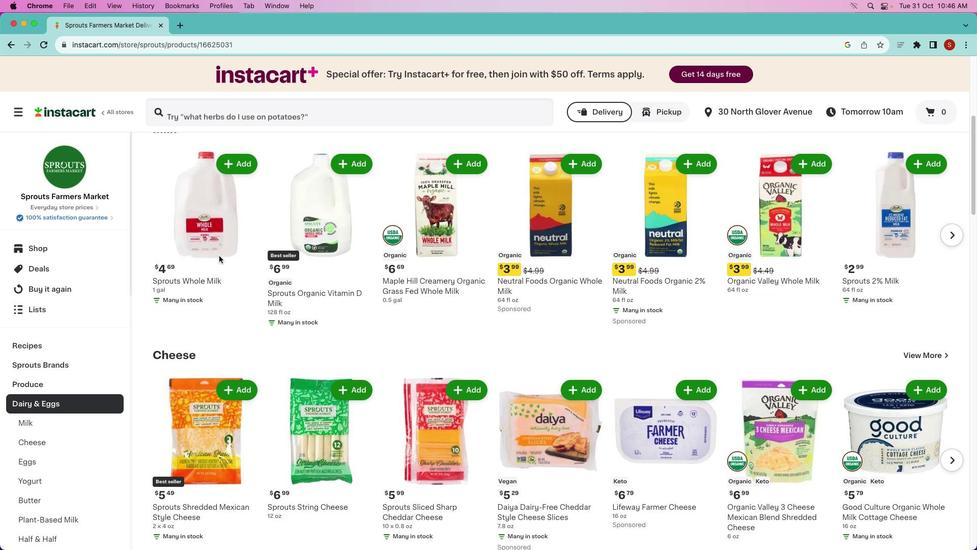 
Action: Mouse scrolled (217, 253) with delta (-1, -1)
Screenshot: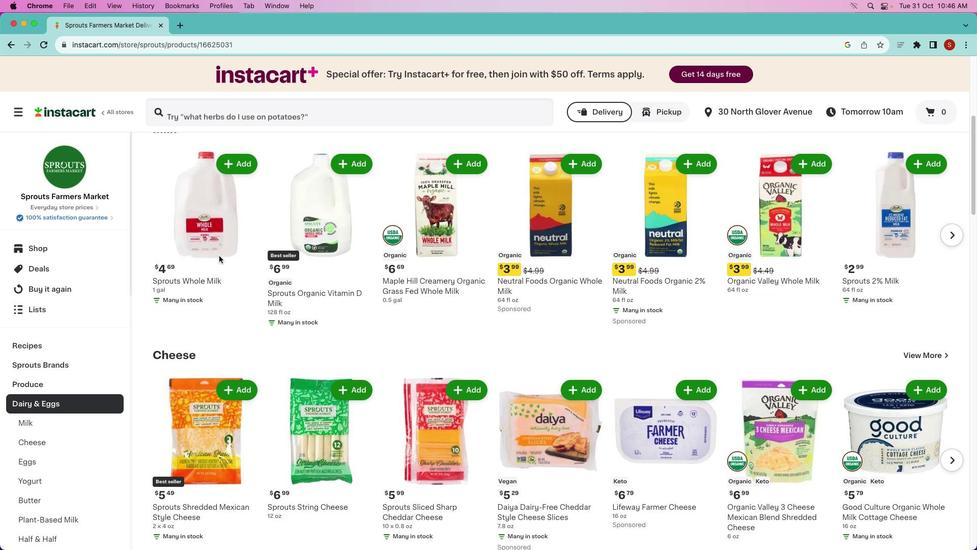 
Action: Mouse moved to (216, 253)
Screenshot: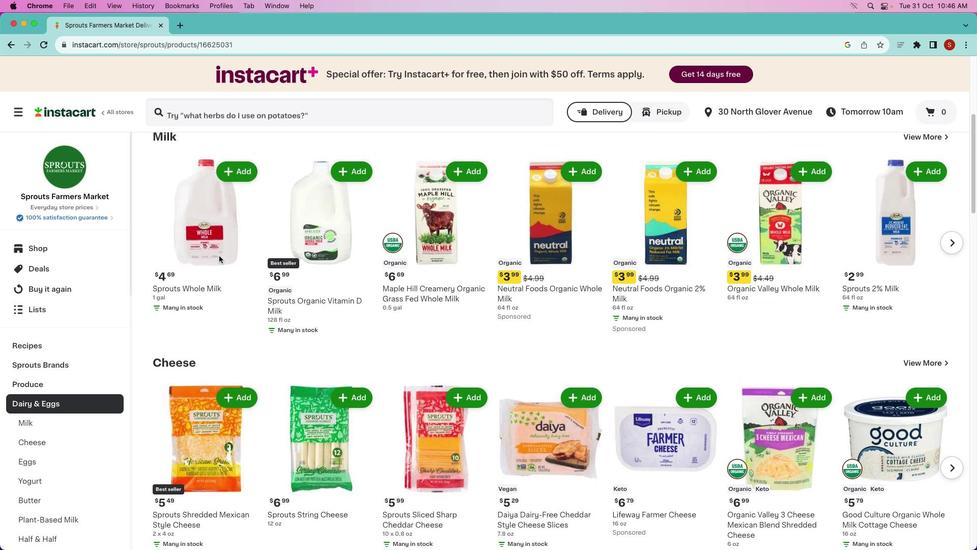 
Action: Mouse scrolled (216, 253) with delta (-1, -1)
Screenshot: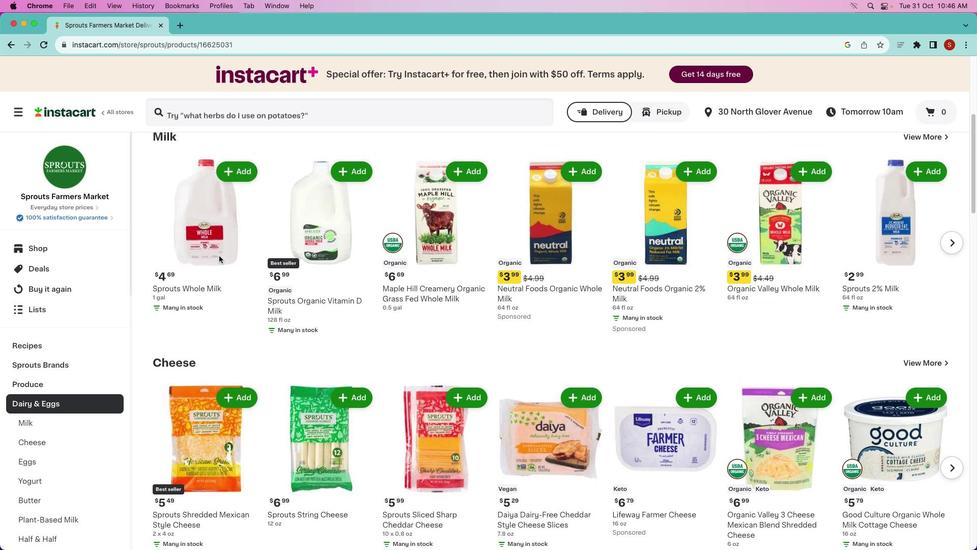 
Action: Mouse moved to (217, 253)
Screenshot: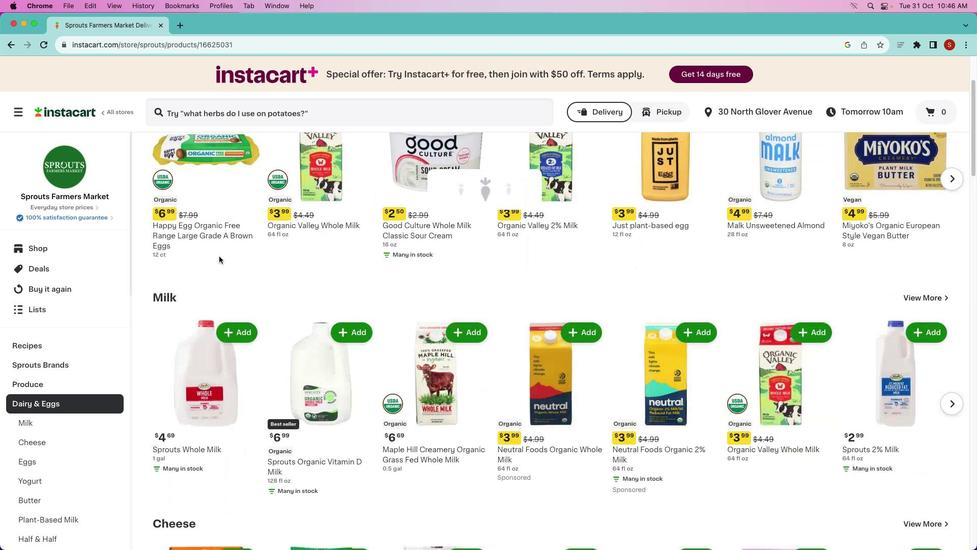
Action: Mouse scrolled (217, 253) with delta (-1, -1)
Screenshot: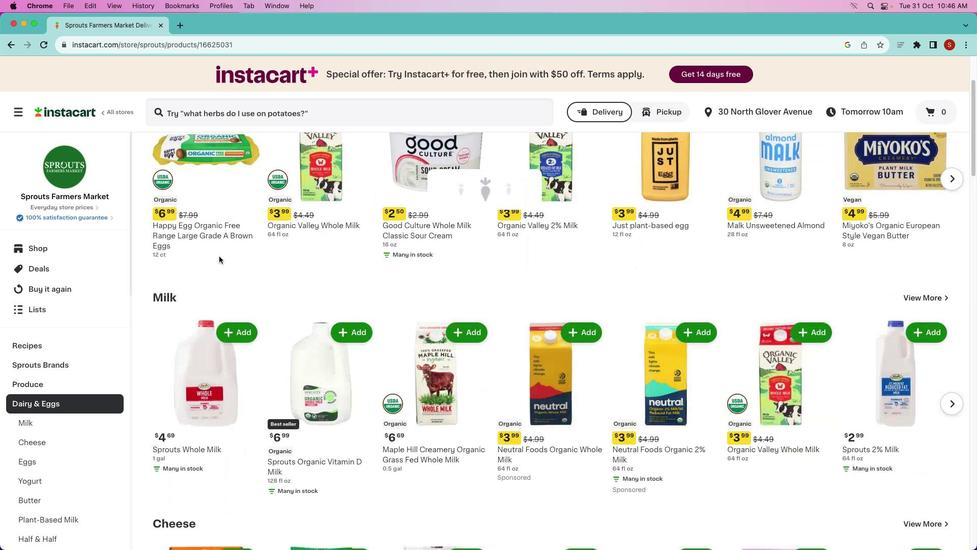 
Action: Mouse moved to (217, 254)
Screenshot: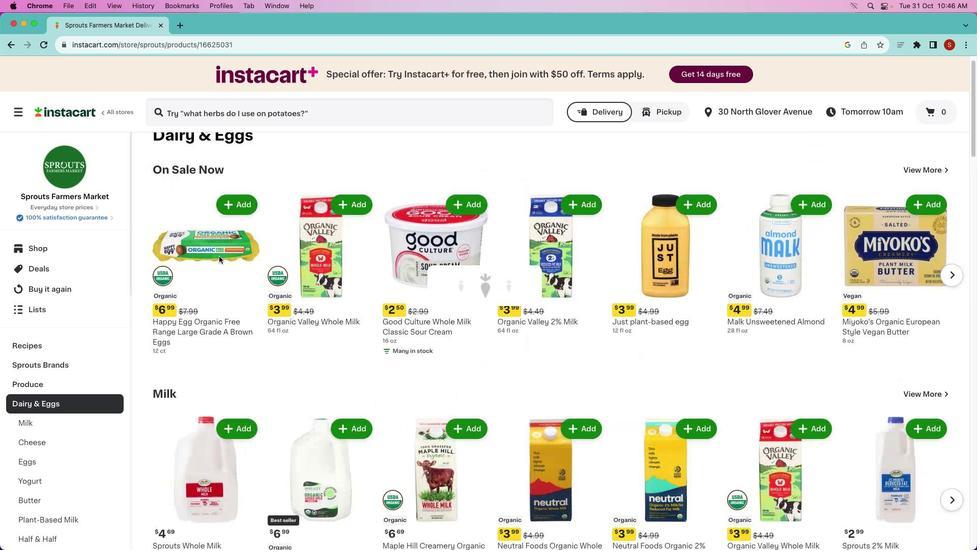 
Action: Mouse scrolled (217, 254) with delta (-1, -1)
Screenshot: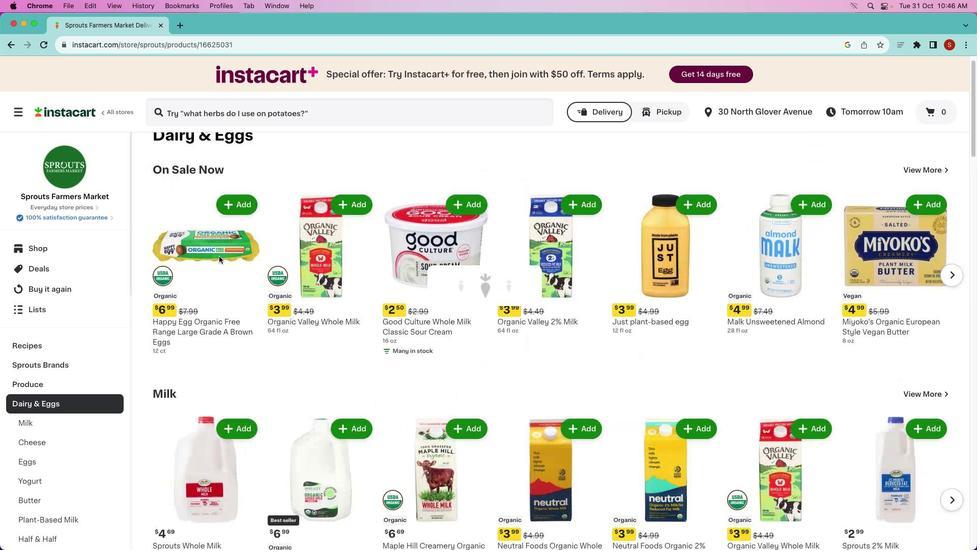 
Action: Mouse moved to (216, 254)
Screenshot: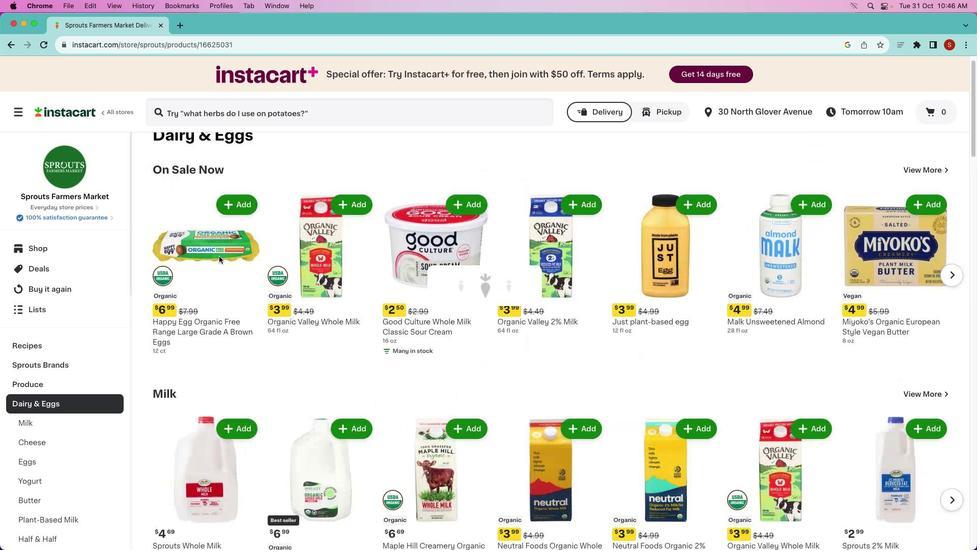 
Action: Mouse scrolled (216, 254) with delta (-1, 0)
Screenshot: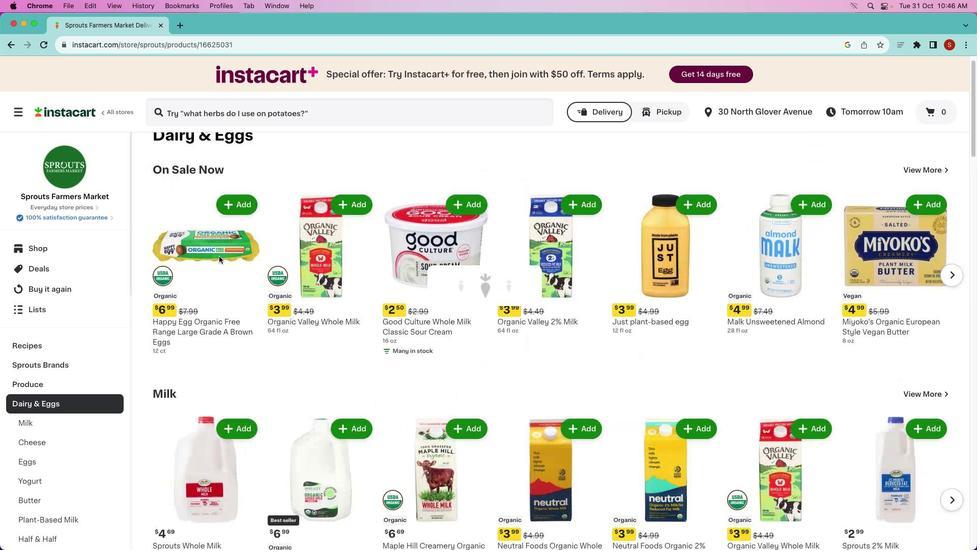 
Action: Mouse scrolled (216, 254) with delta (-1, 0)
Screenshot: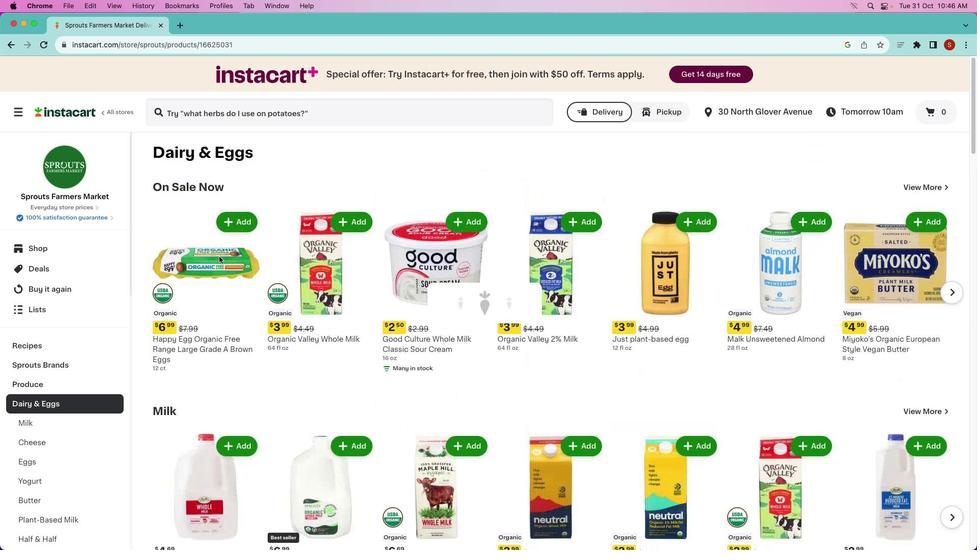 
Action: Mouse scrolled (216, 254) with delta (-1, 1)
Screenshot: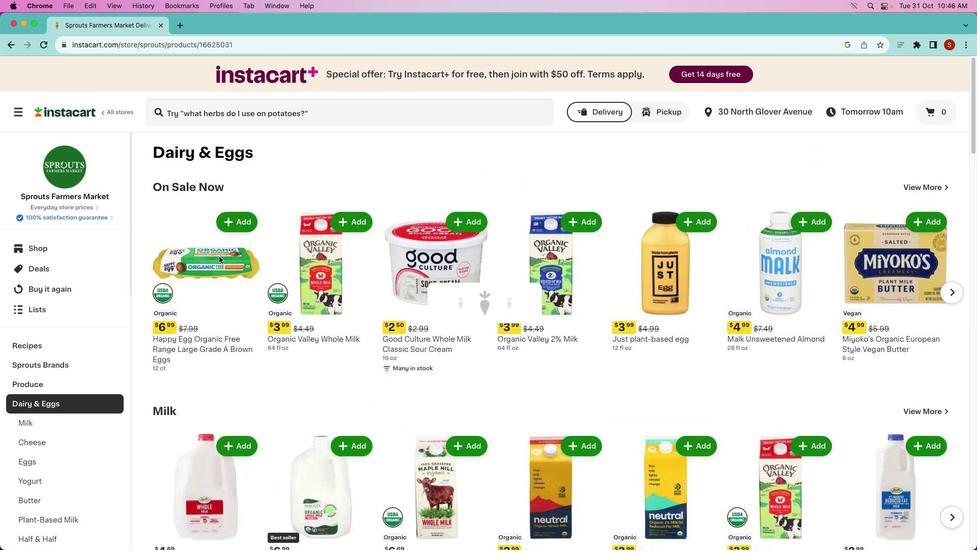 
Action: Mouse moved to (216, 254)
Screenshot: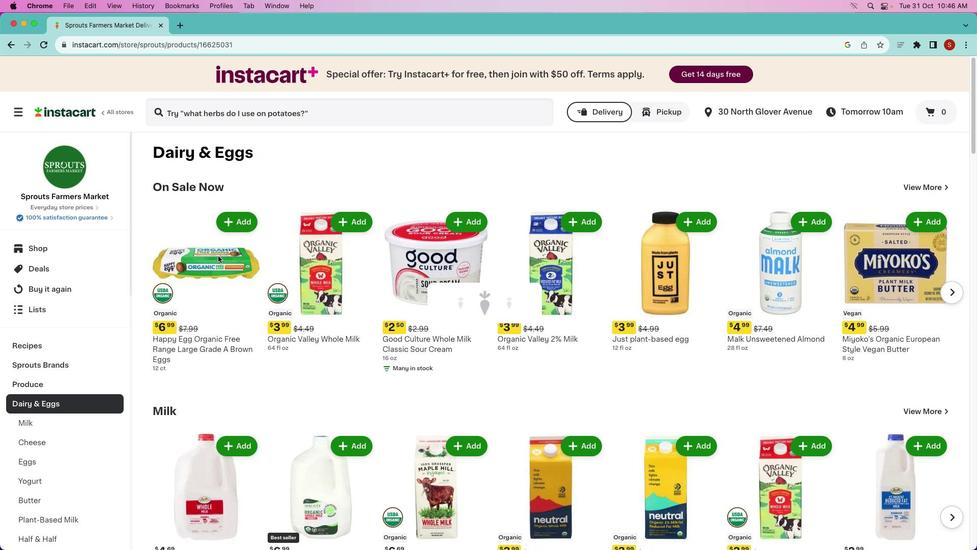 
Action: Mouse scrolled (216, 254) with delta (-1, -1)
Screenshot: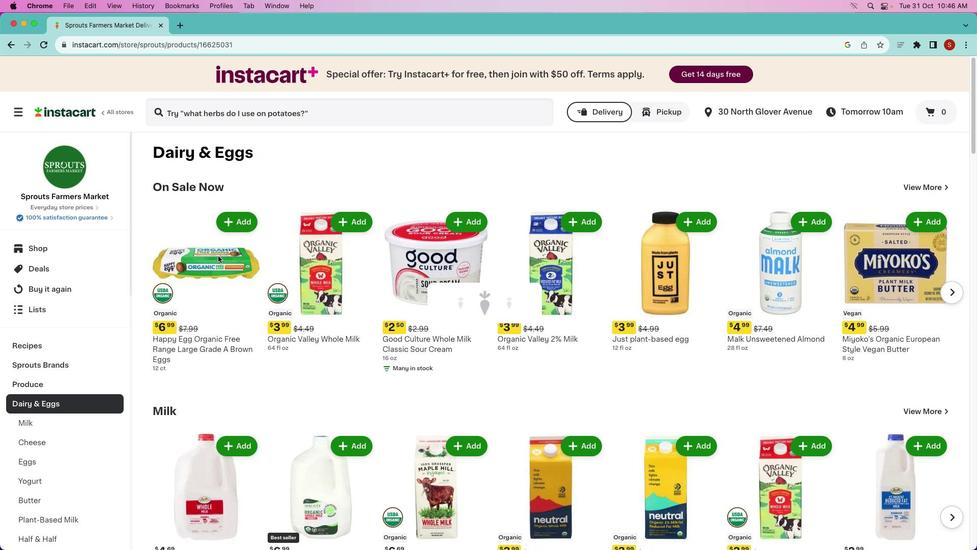 
Action: Mouse scrolled (216, 254) with delta (-1, -1)
Screenshot: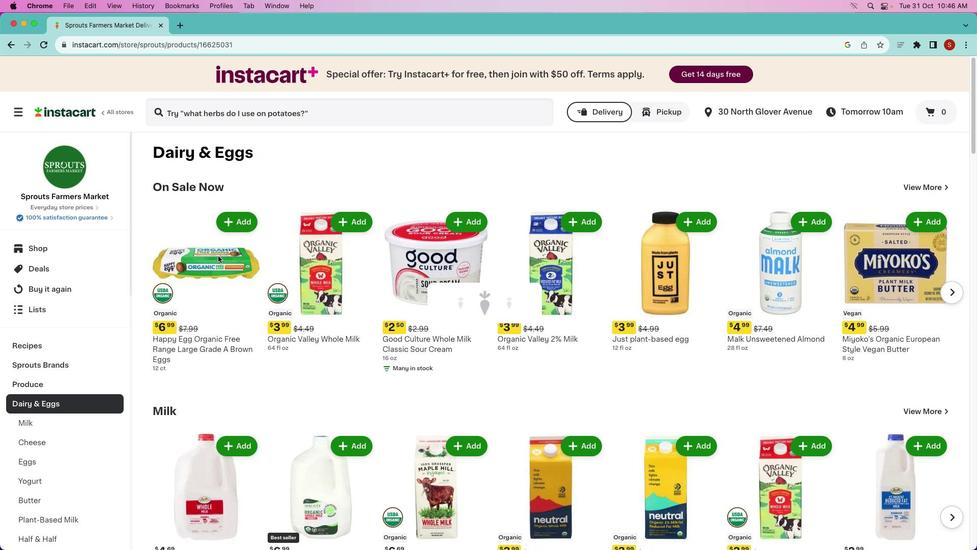 
Action: Mouse moved to (216, 254)
Screenshot: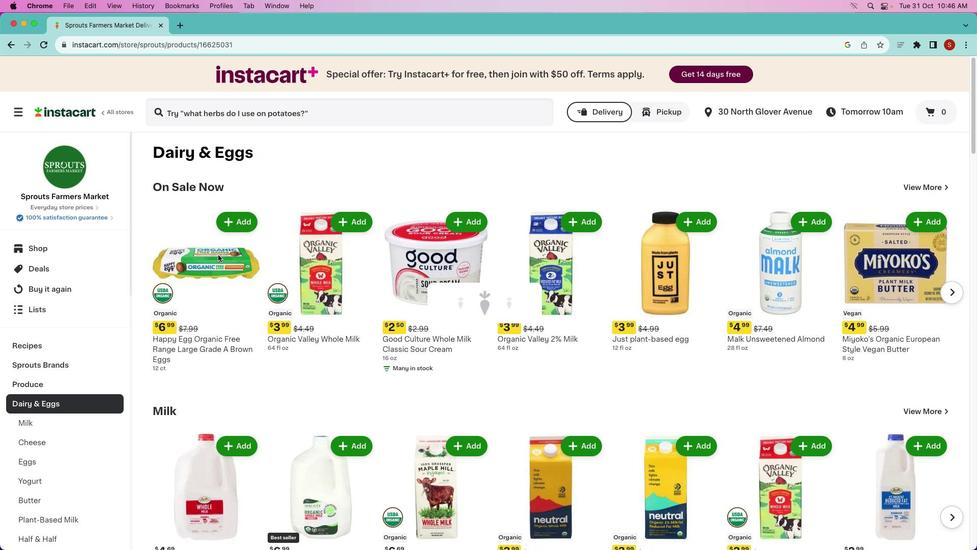 
Action: Mouse scrolled (216, 254) with delta (-1, 0)
Screenshot: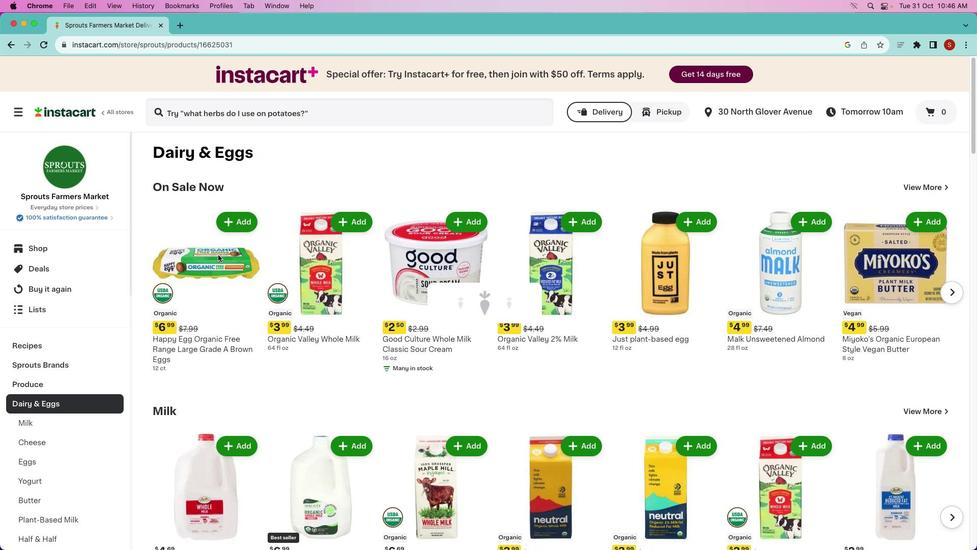 
Action: Mouse moved to (232, 218)
Screenshot: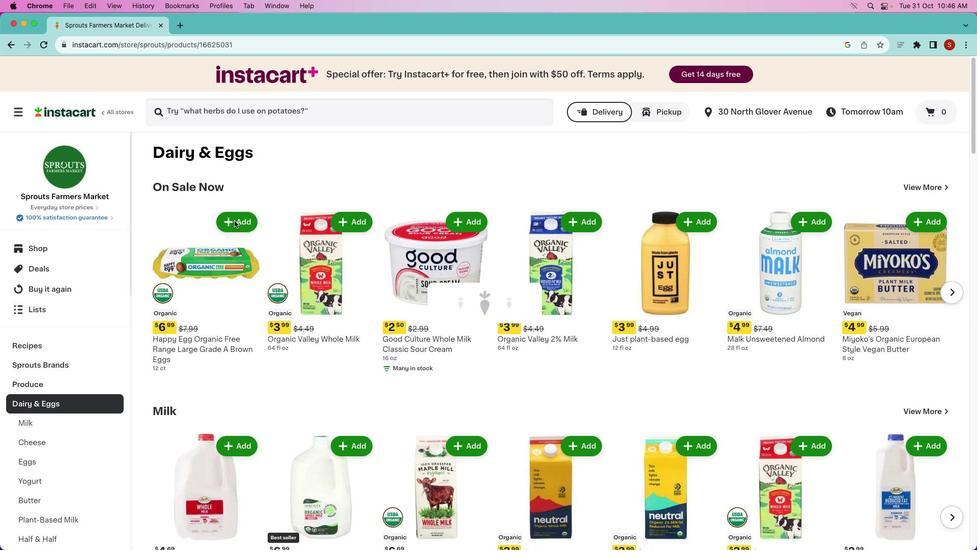 
Action: Mouse pressed left at (232, 218)
Screenshot: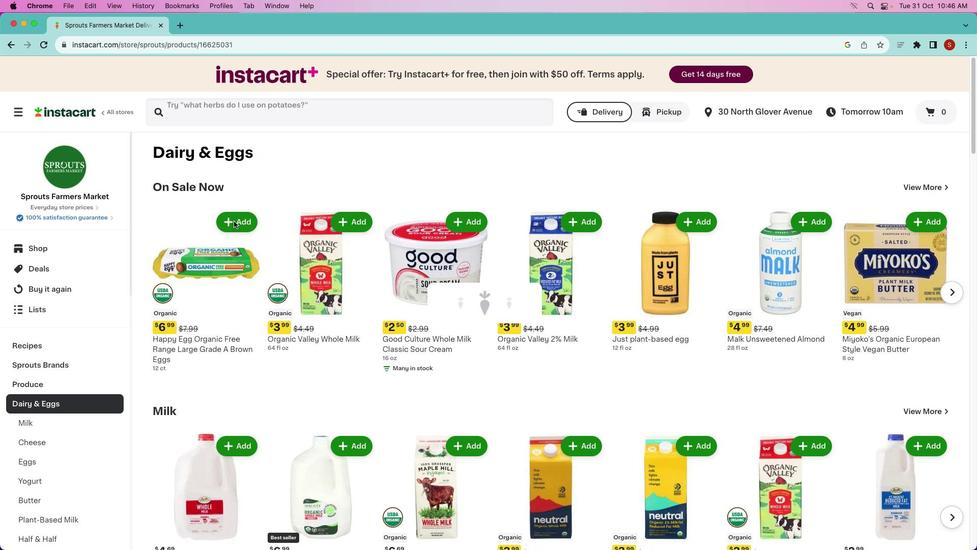 
Action: Mouse moved to (717, 234)
Screenshot: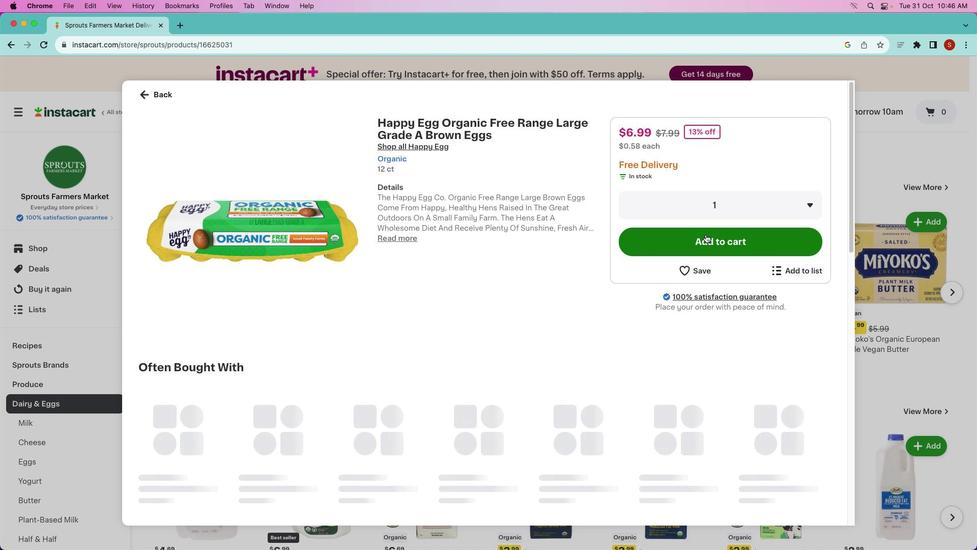 
Action: Mouse pressed left at (717, 234)
Screenshot: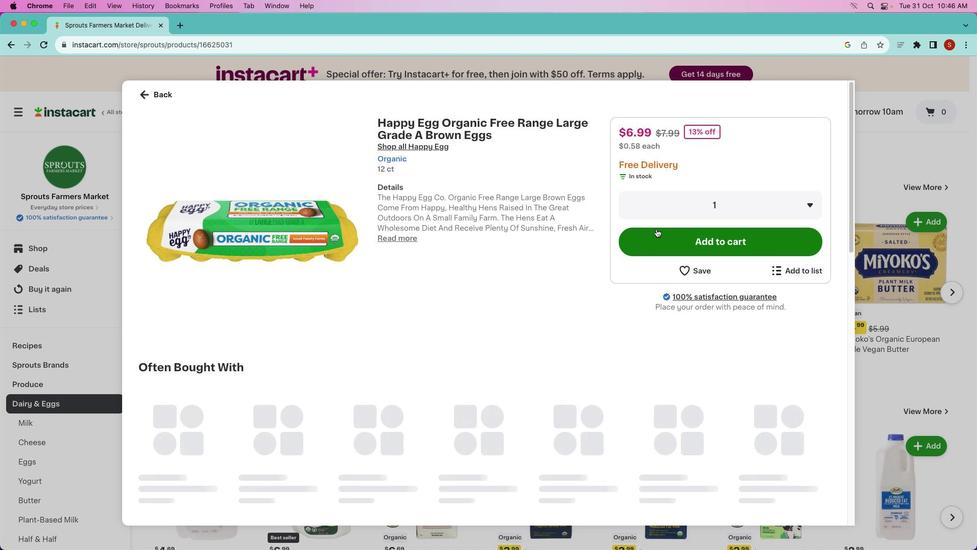 
Action: Mouse moved to (570, 262)
Screenshot: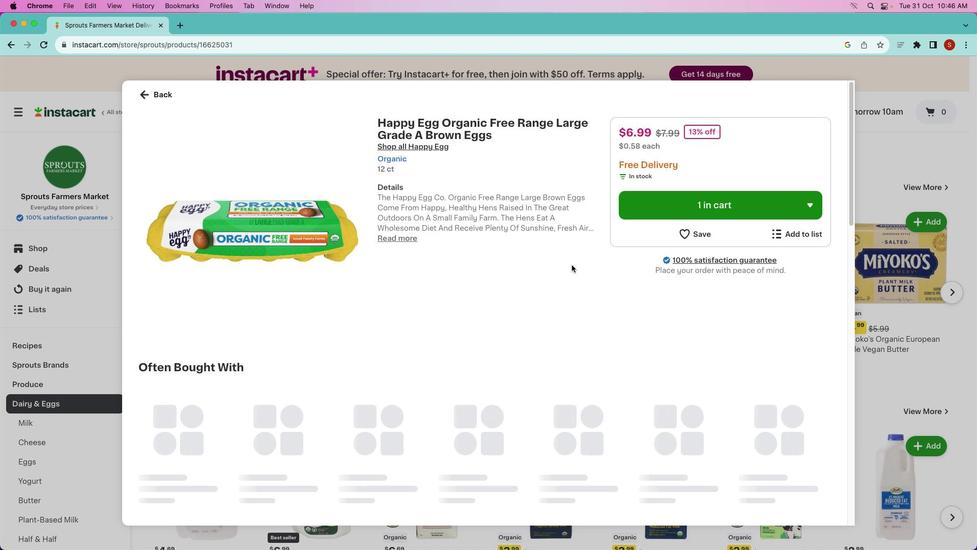 
Action: Mouse pressed left at (570, 262)
Screenshot: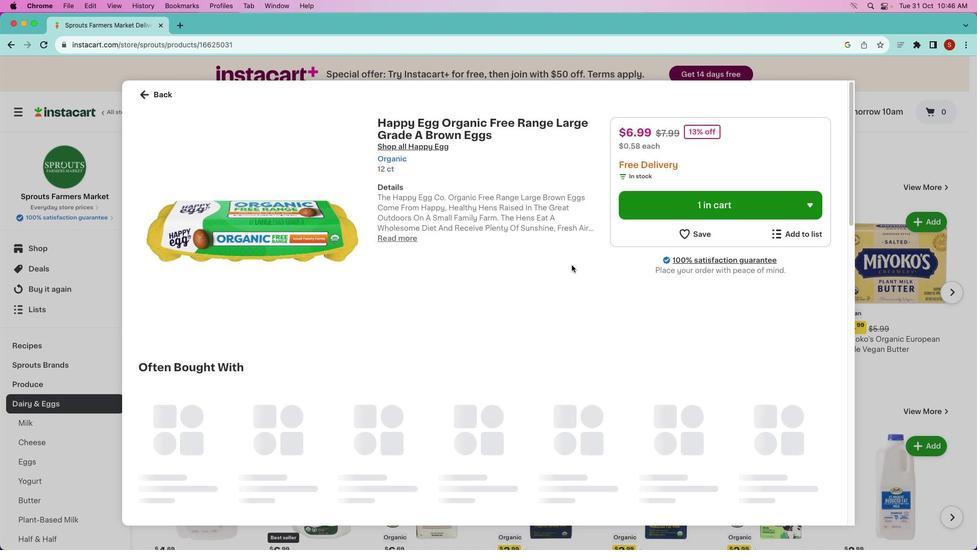 
